 Task: Select Convenience. Add to cart, from DashMart for 2233 Arbour Crest Dr, Carrolton, Texas 75007, Cell Number 8177146937, following items : Thousand Hills 80/20 Grass Fed Ground Beef (16 oz)_x000D_
 - 1, Bens Original Ready Rice Long Grain White Original (8.8 oz)_x000D_
 - 1
Action: Mouse moved to (356, 97)
Screenshot: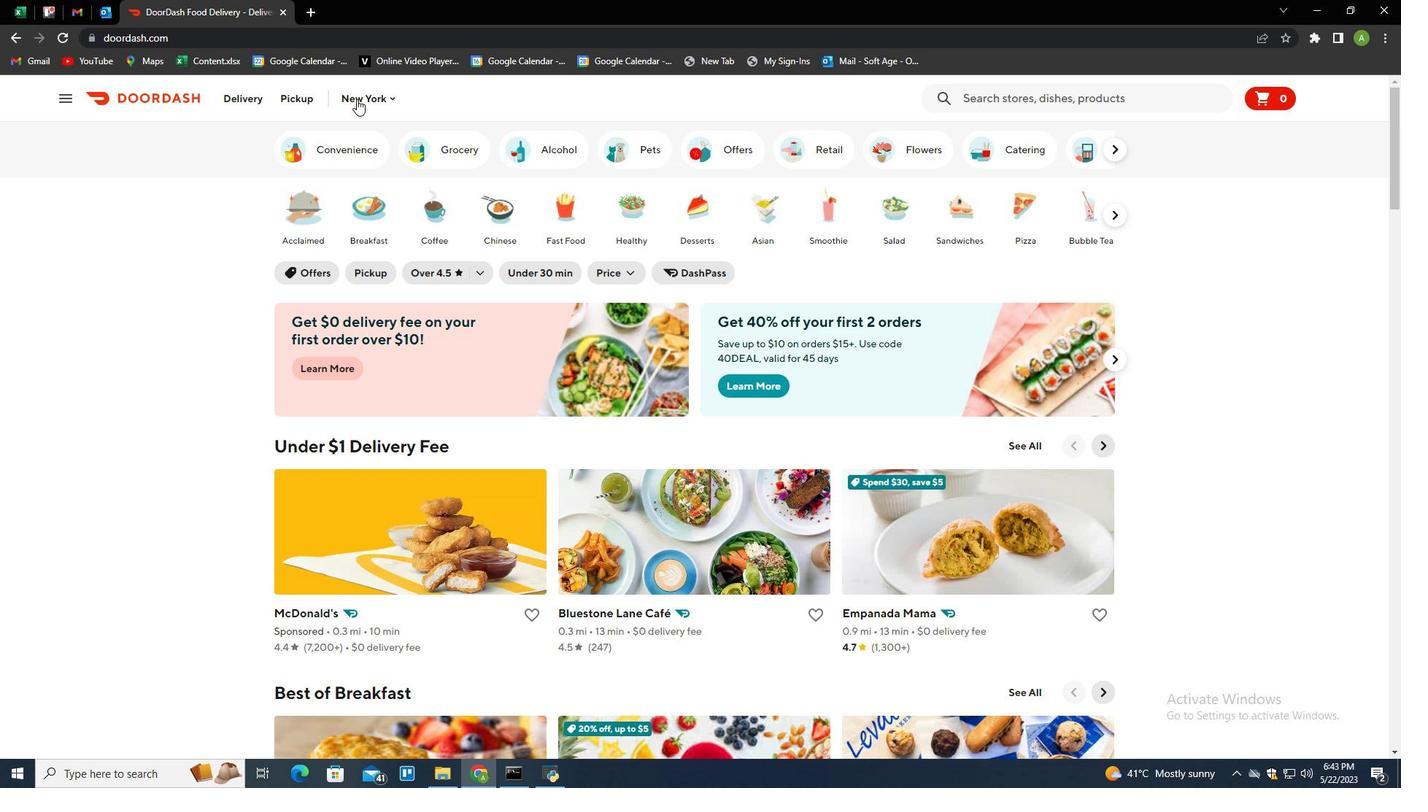 
Action: Mouse pressed left at (356, 97)
Screenshot: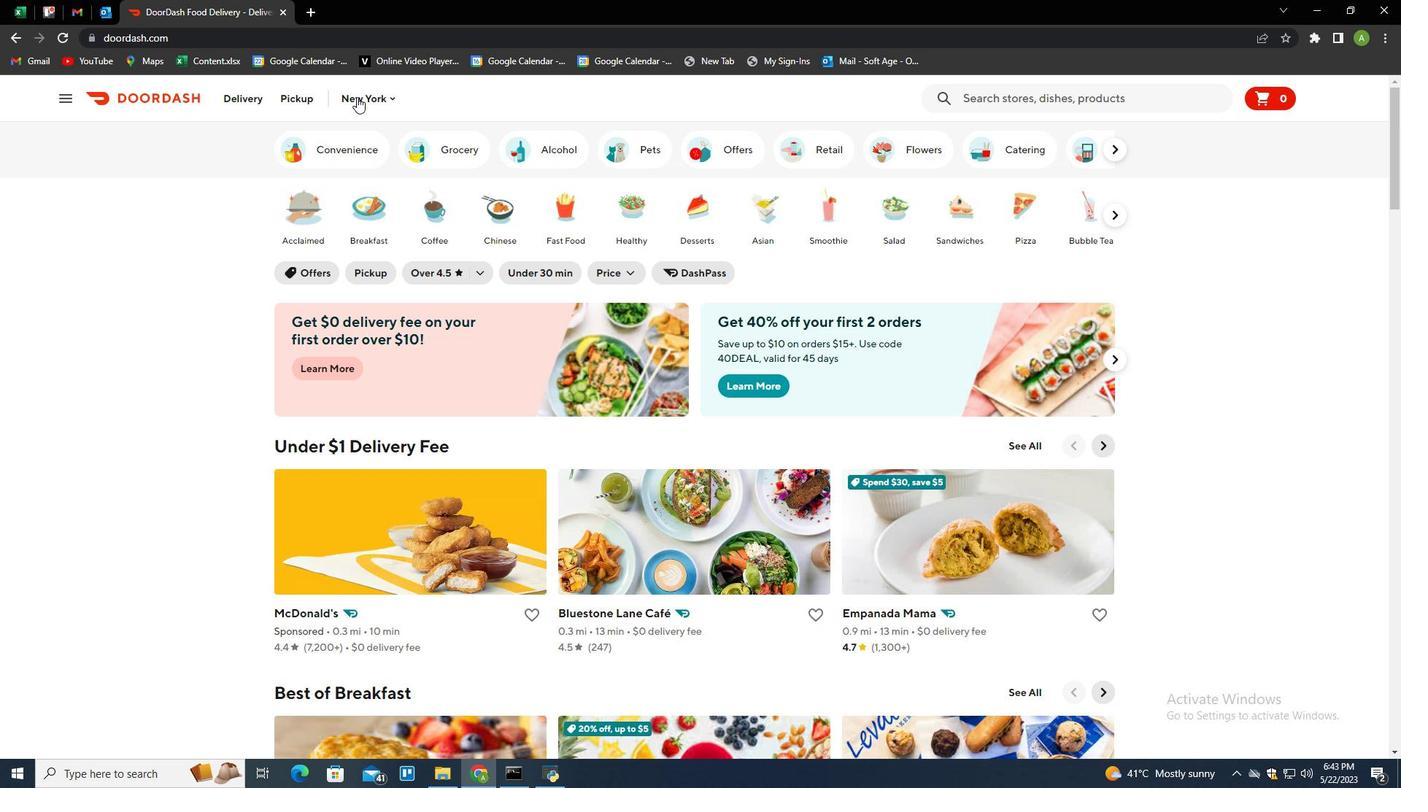 
Action: Mouse moved to (305, 143)
Screenshot: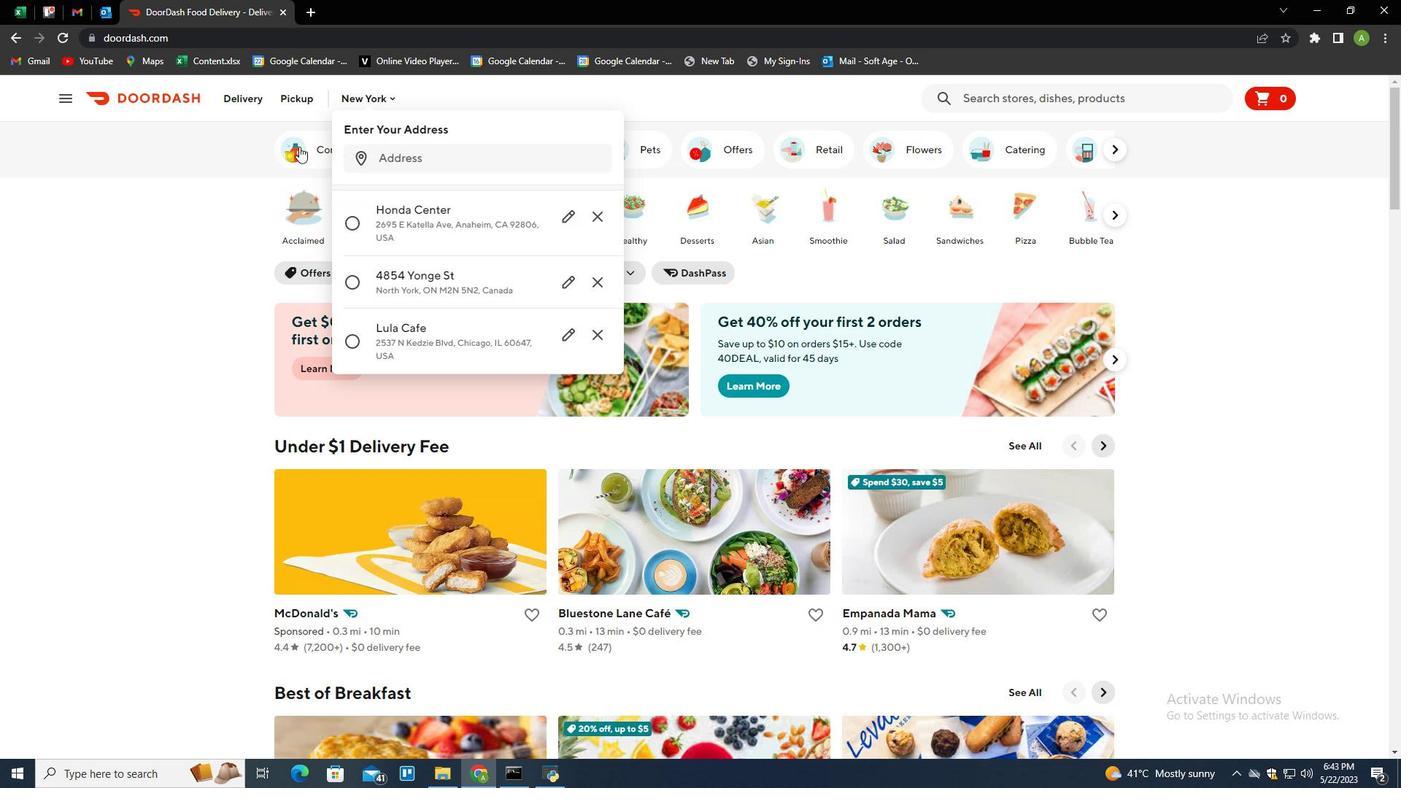 
Action: Mouse pressed left at (305, 143)
Screenshot: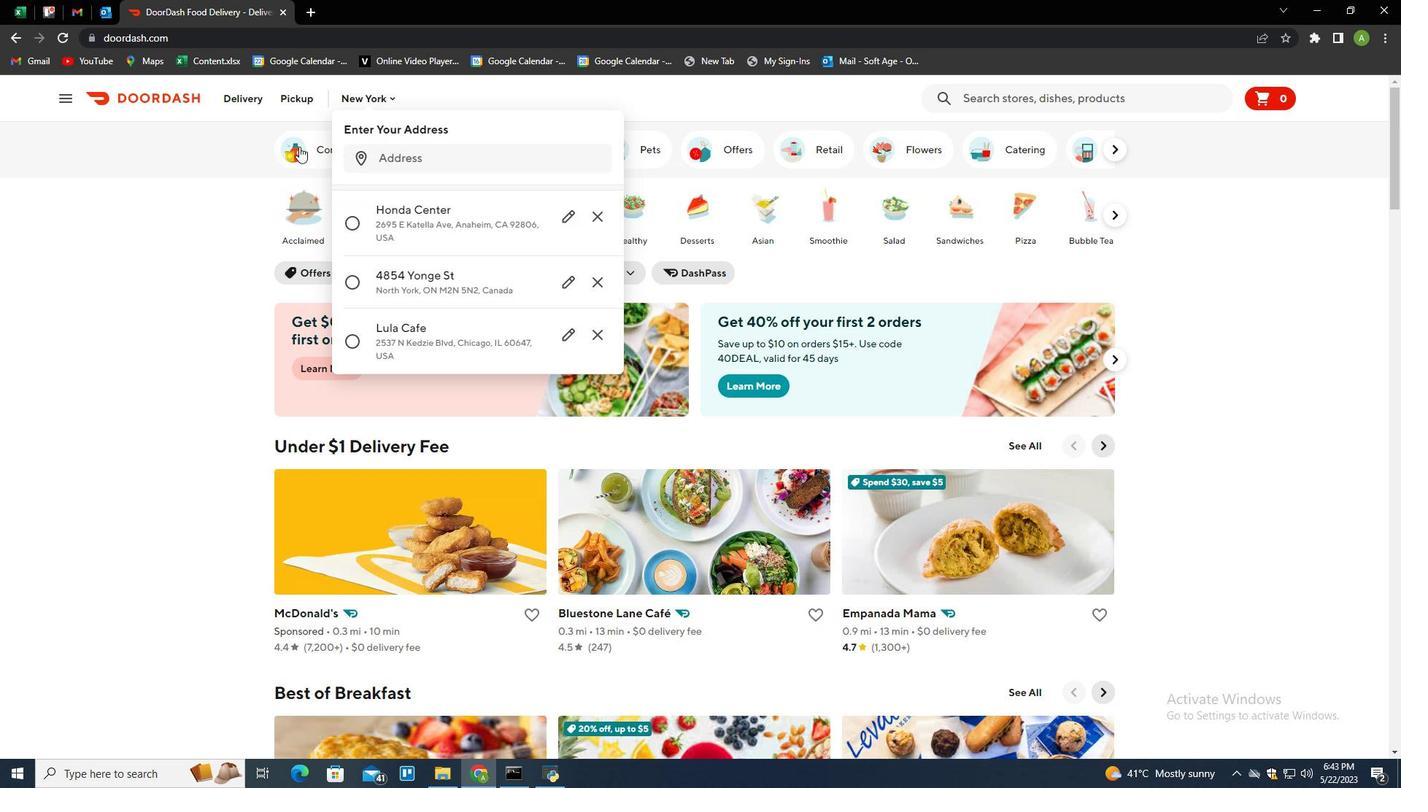 
Action: Mouse moved to (303, 151)
Screenshot: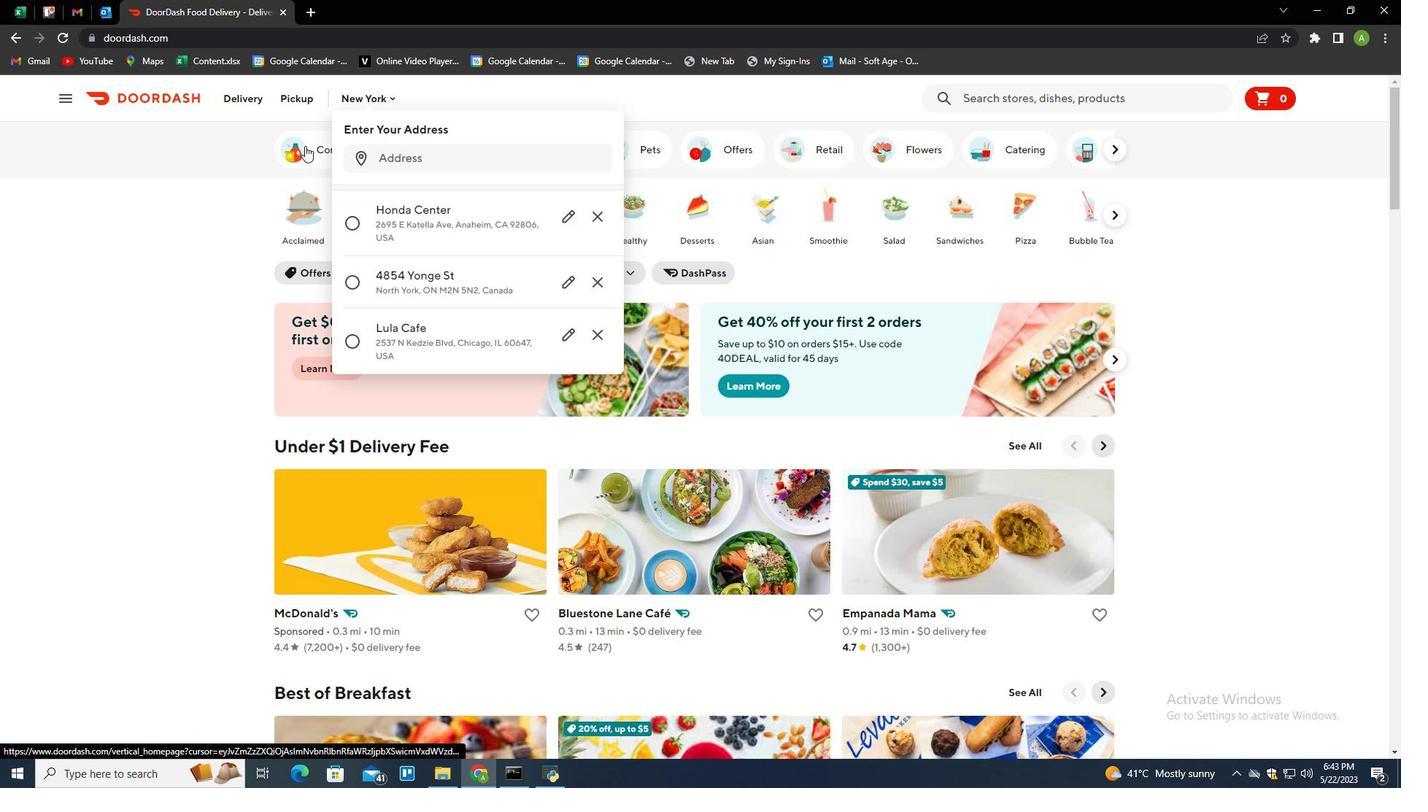 
Action: Mouse pressed left at (303, 151)
Screenshot: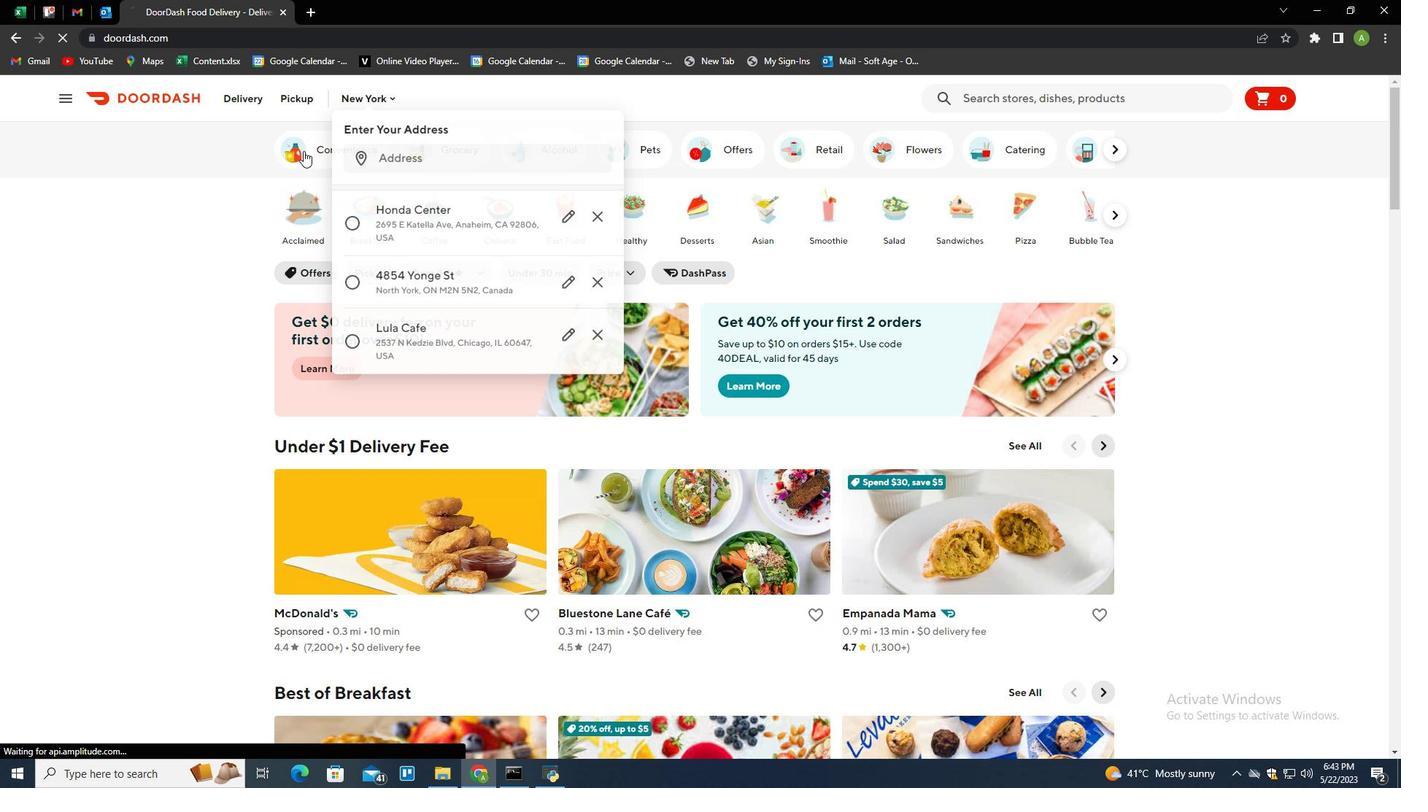 
Action: Mouse moved to (380, 559)
Screenshot: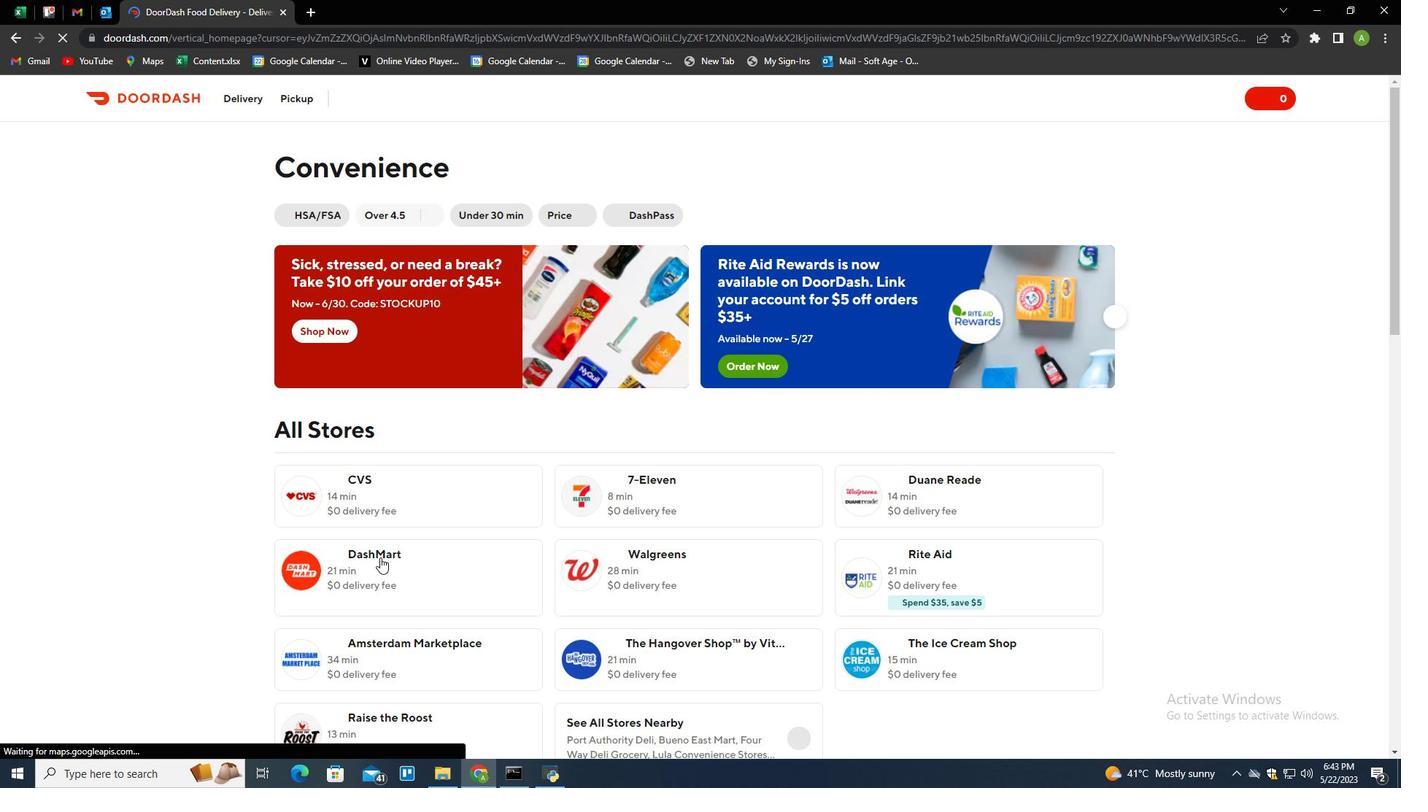 
Action: Mouse scrolled (380, 559) with delta (0, 0)
Screenshot: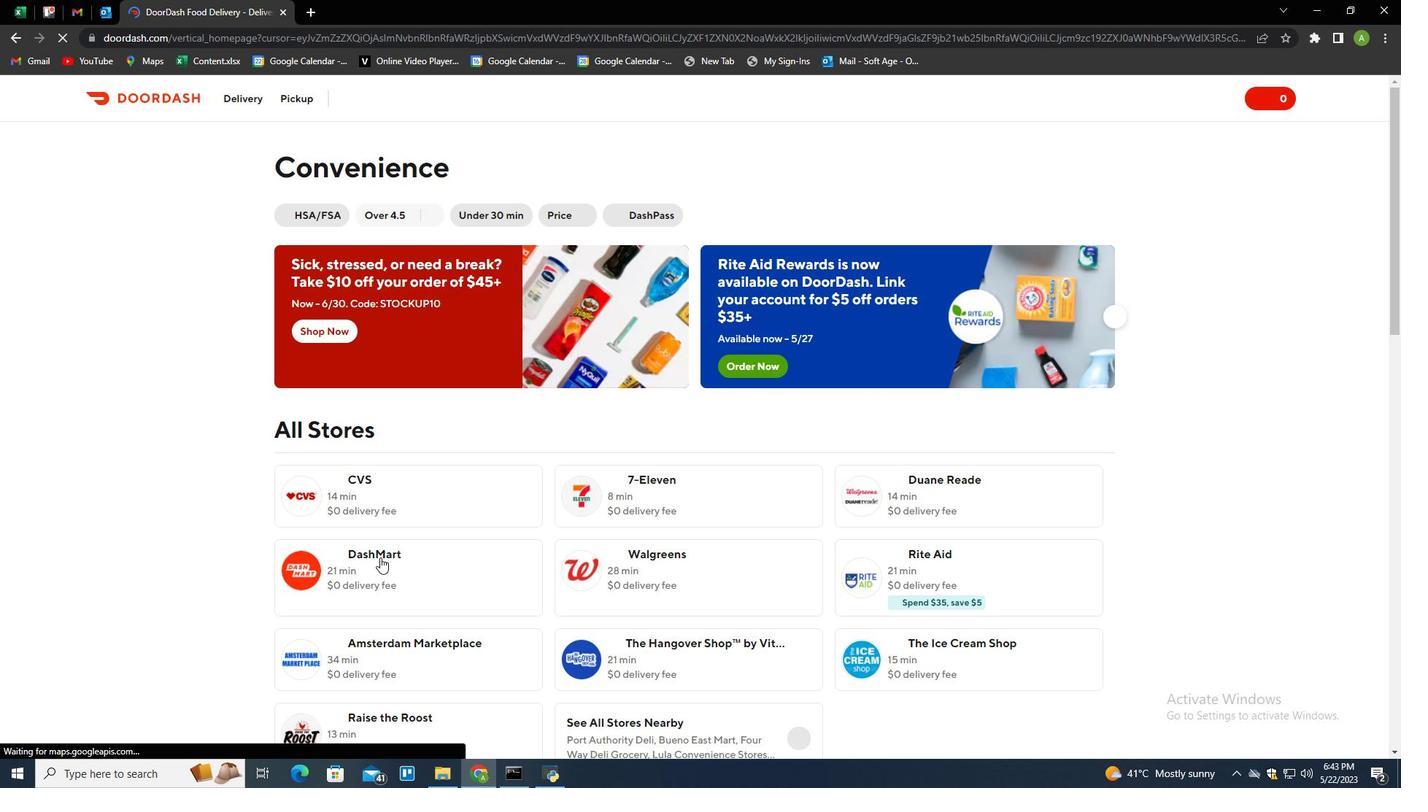 
Action: Mouse scrolled (380, 559) with delta (0, 0)
Screenshot: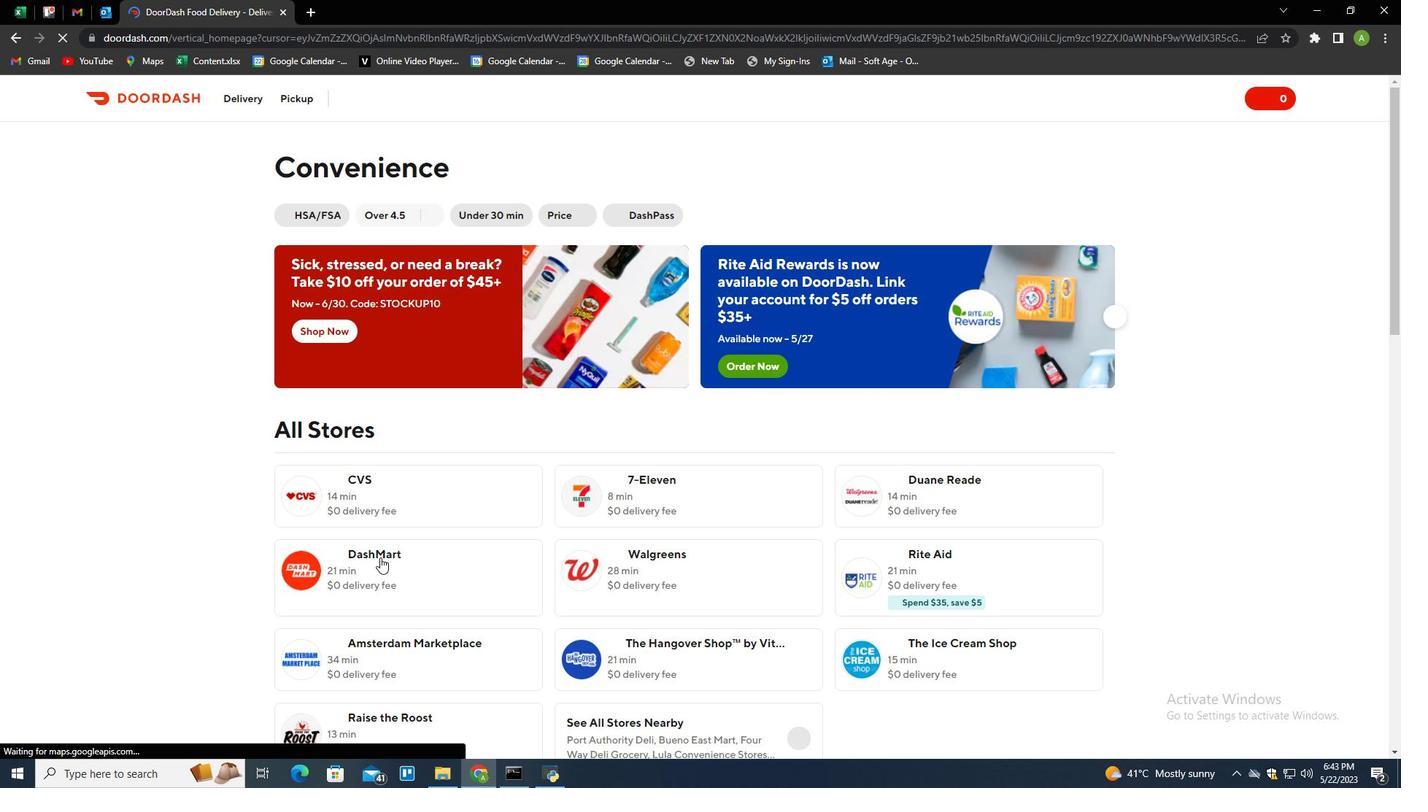 
Action: Mouse scrolled (380, 559) with delta (0, 0)
Screenshot: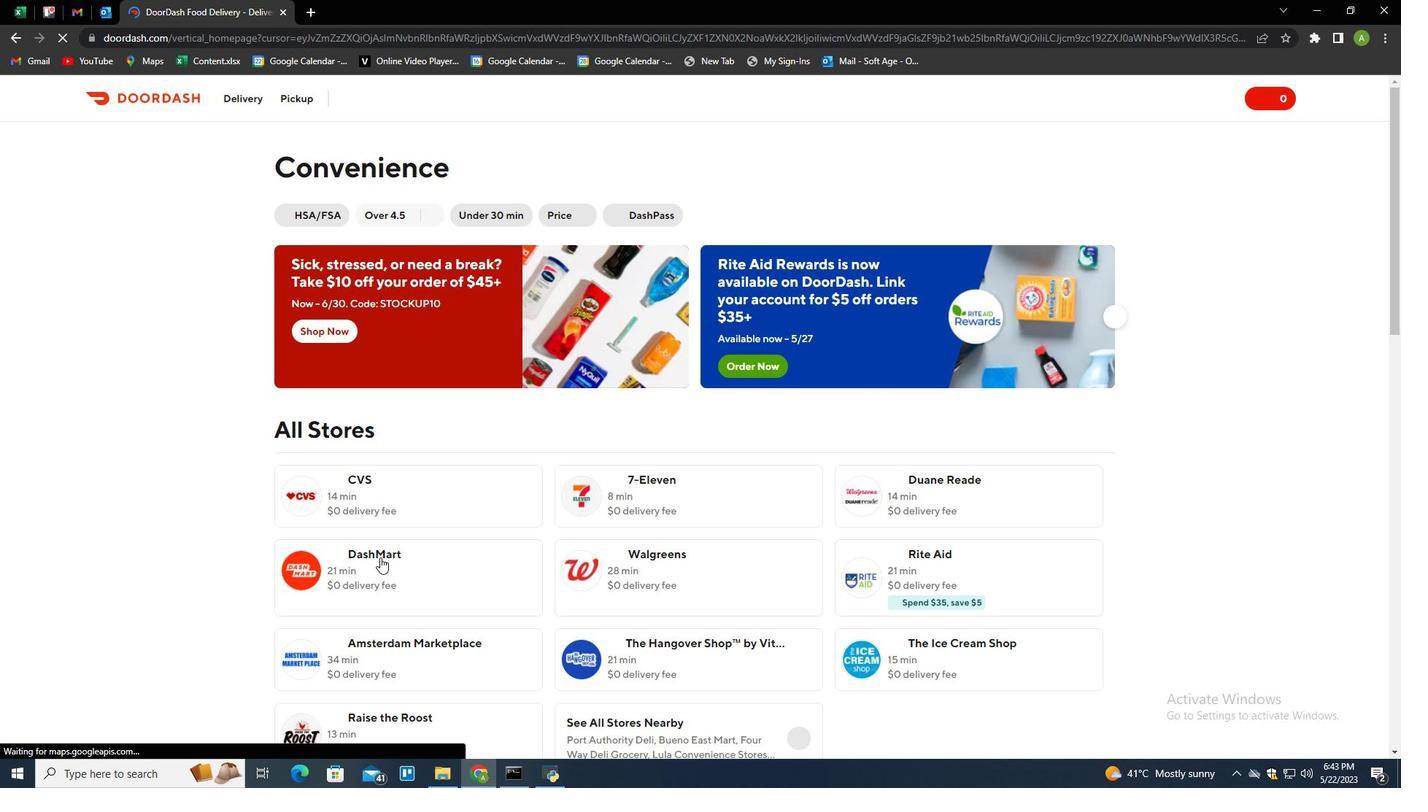 
Action: Mouse scrolled (380, 559) with delta (0, 0)
Screenshot: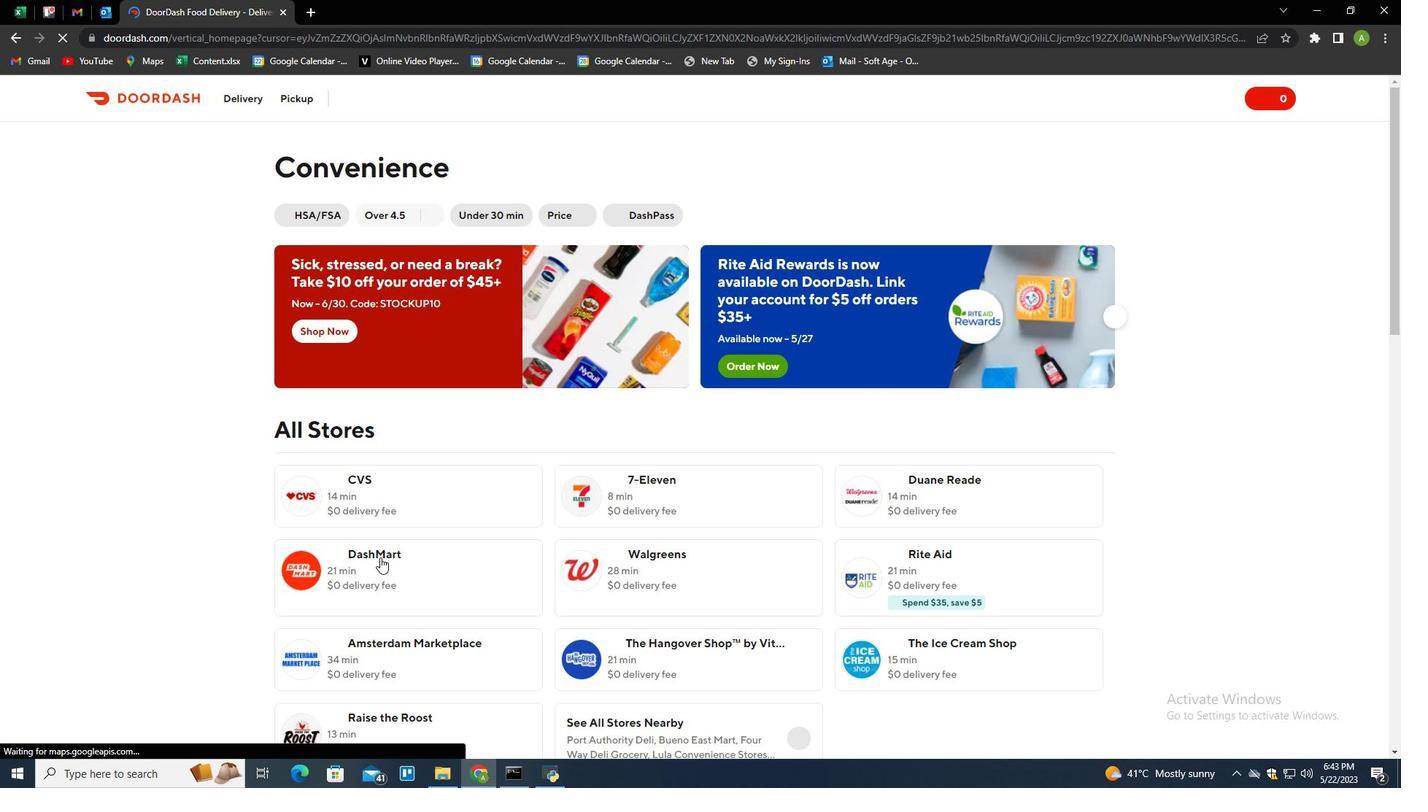 
Action: Mouse moved to (423, 492)
Screenshot: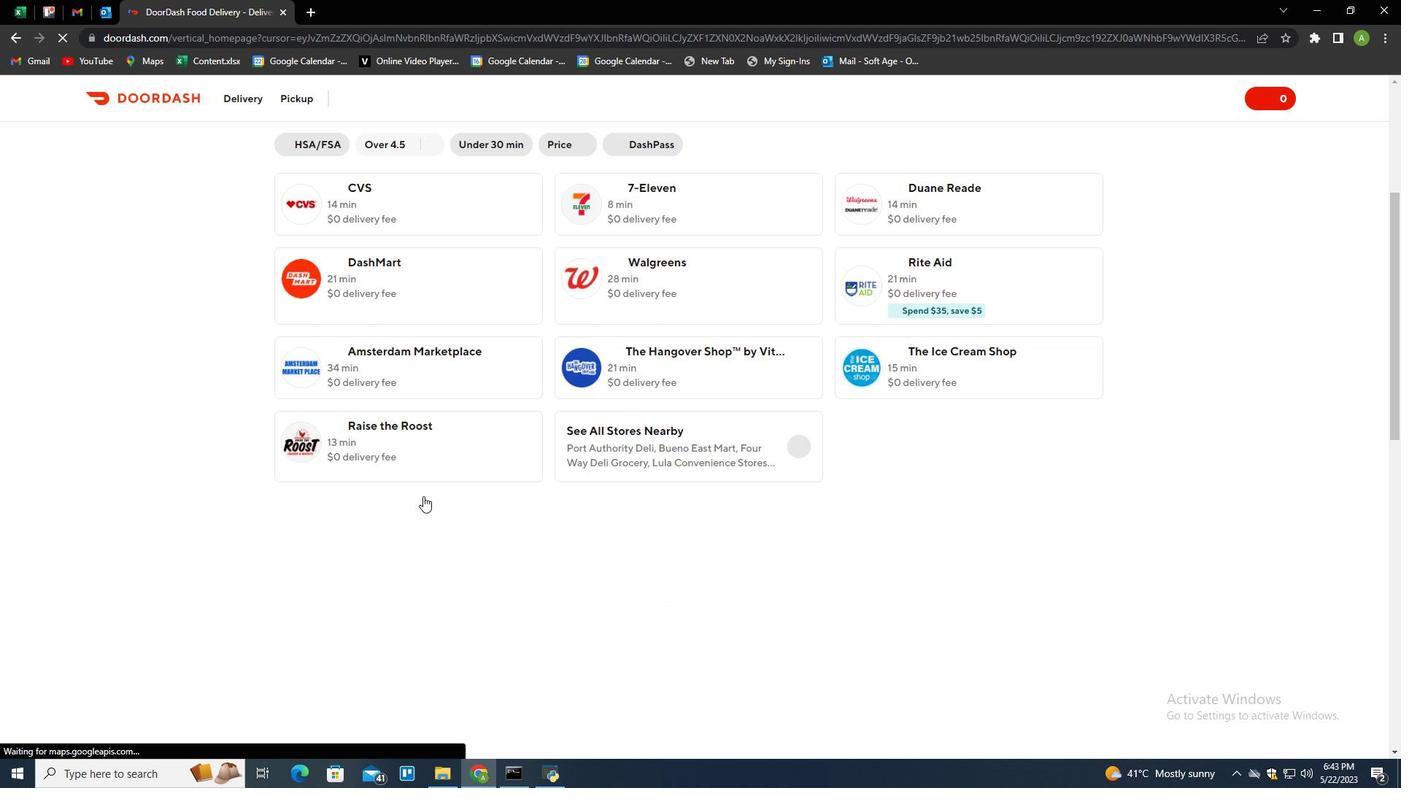 
Action: Mouse scrolled (423, 492) with delta (0, 0)
Screenshot: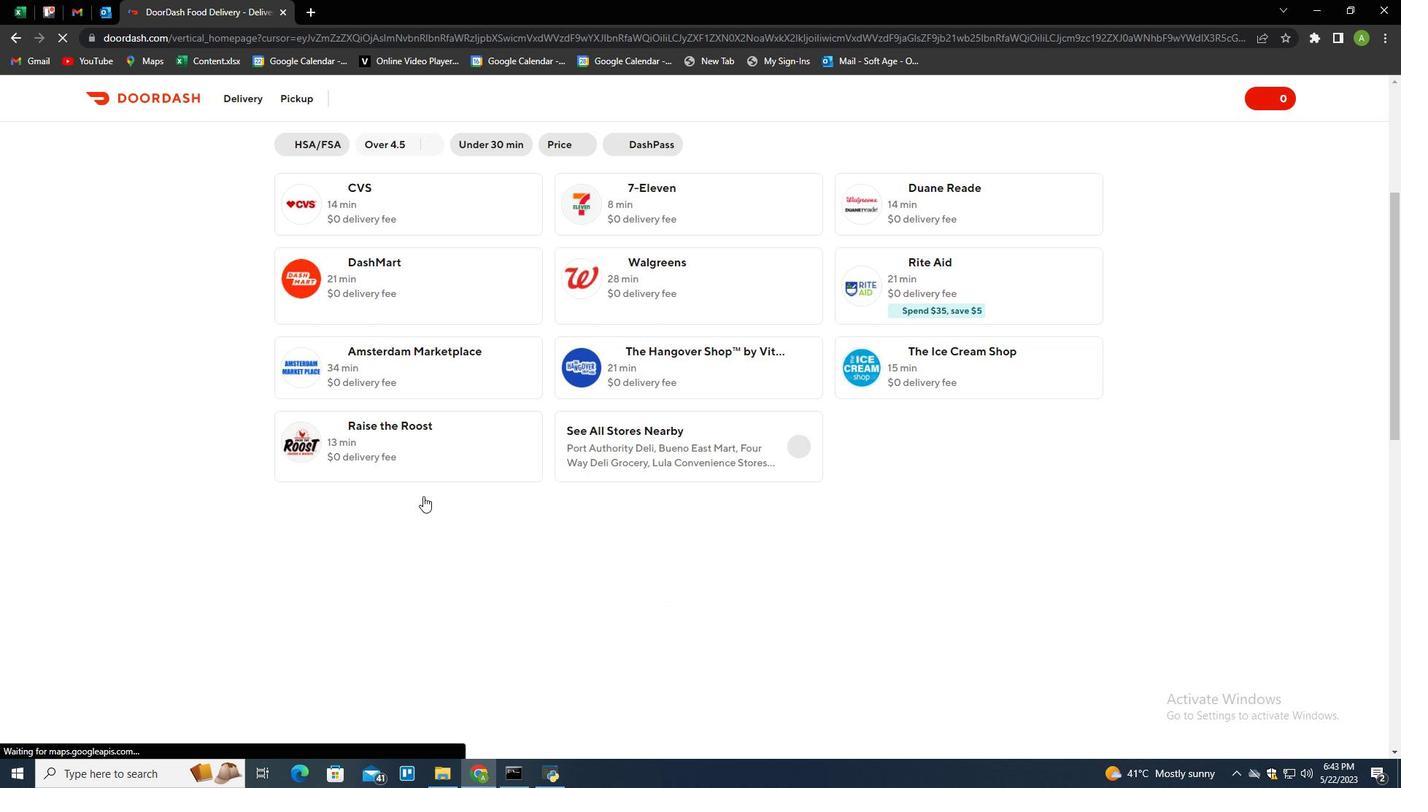 
Action: Mouse scrolled (423, 492) with delta (0, 0)
Screenshot: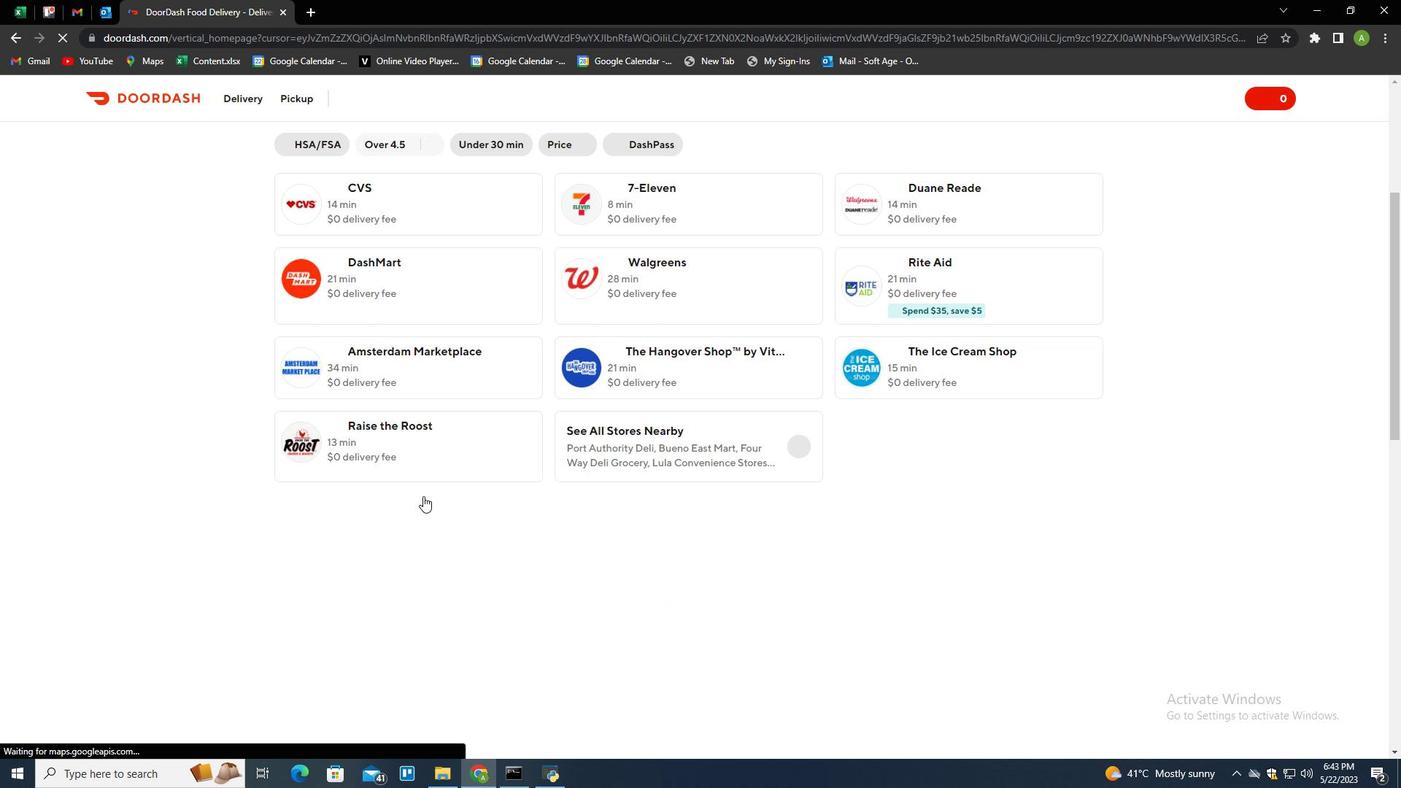 
Action: Mouse moved to (423, 475)
Screenshot: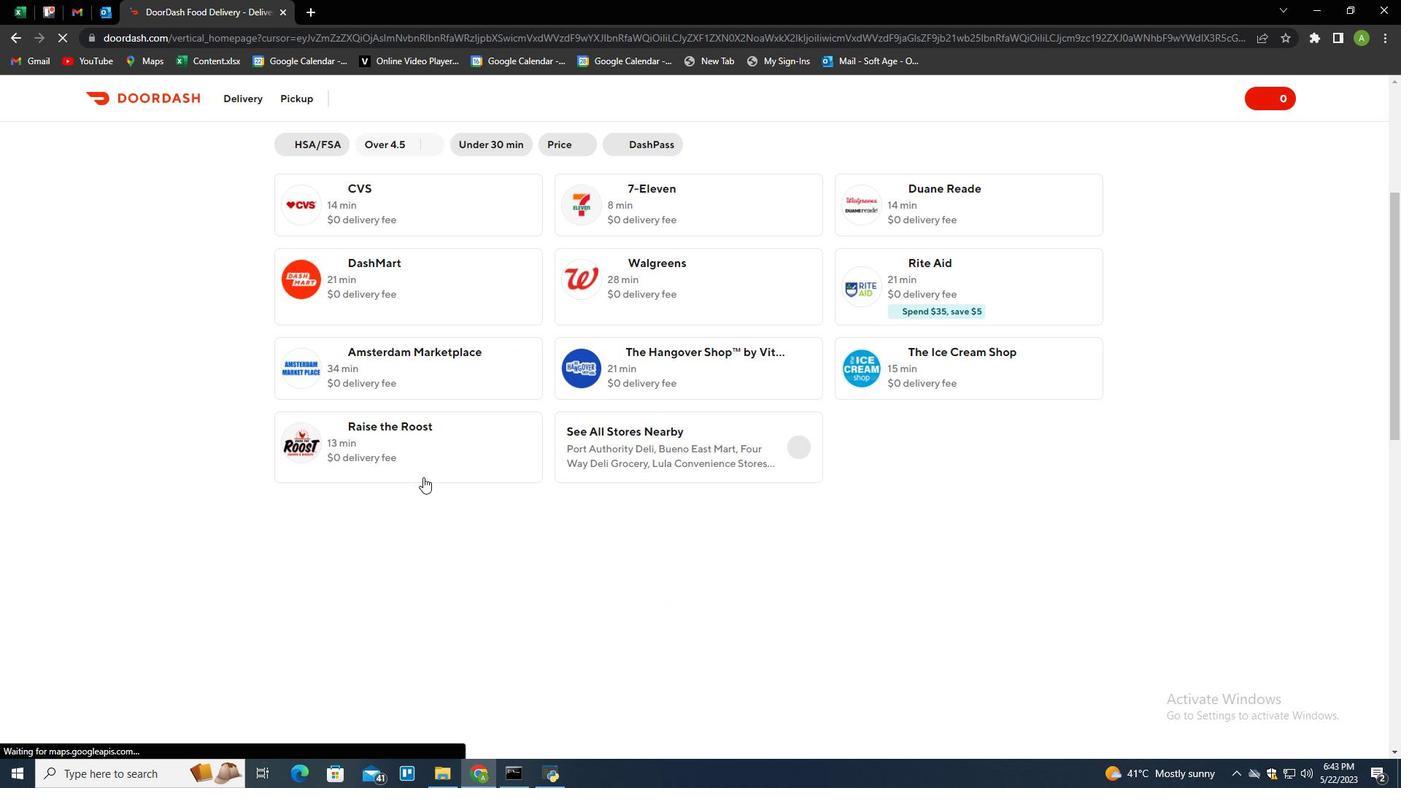 
Action: Mouse scrolled (423, 476) with delta (0, 0)
Screenshot: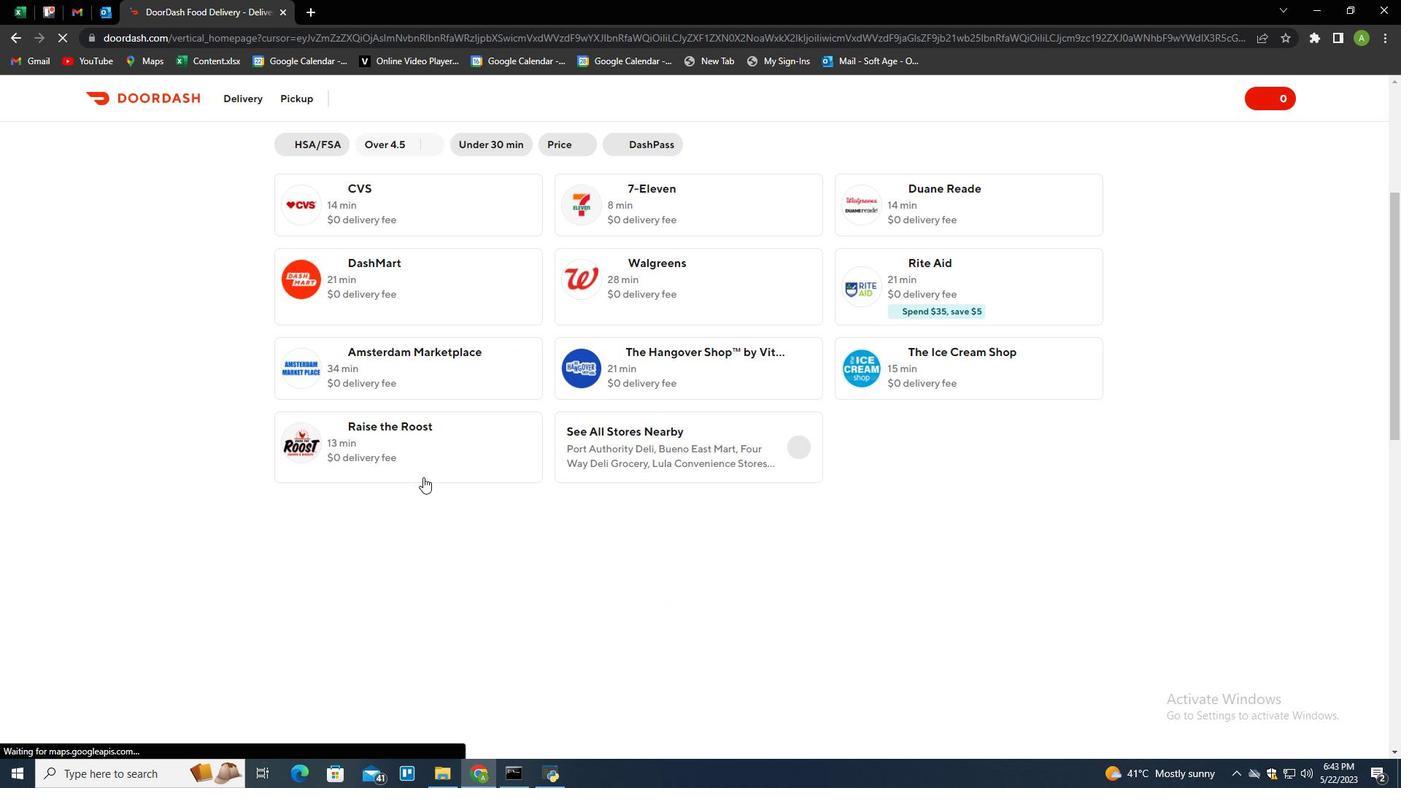 
Action: Mouse moved to (405, 481)
Screenshot: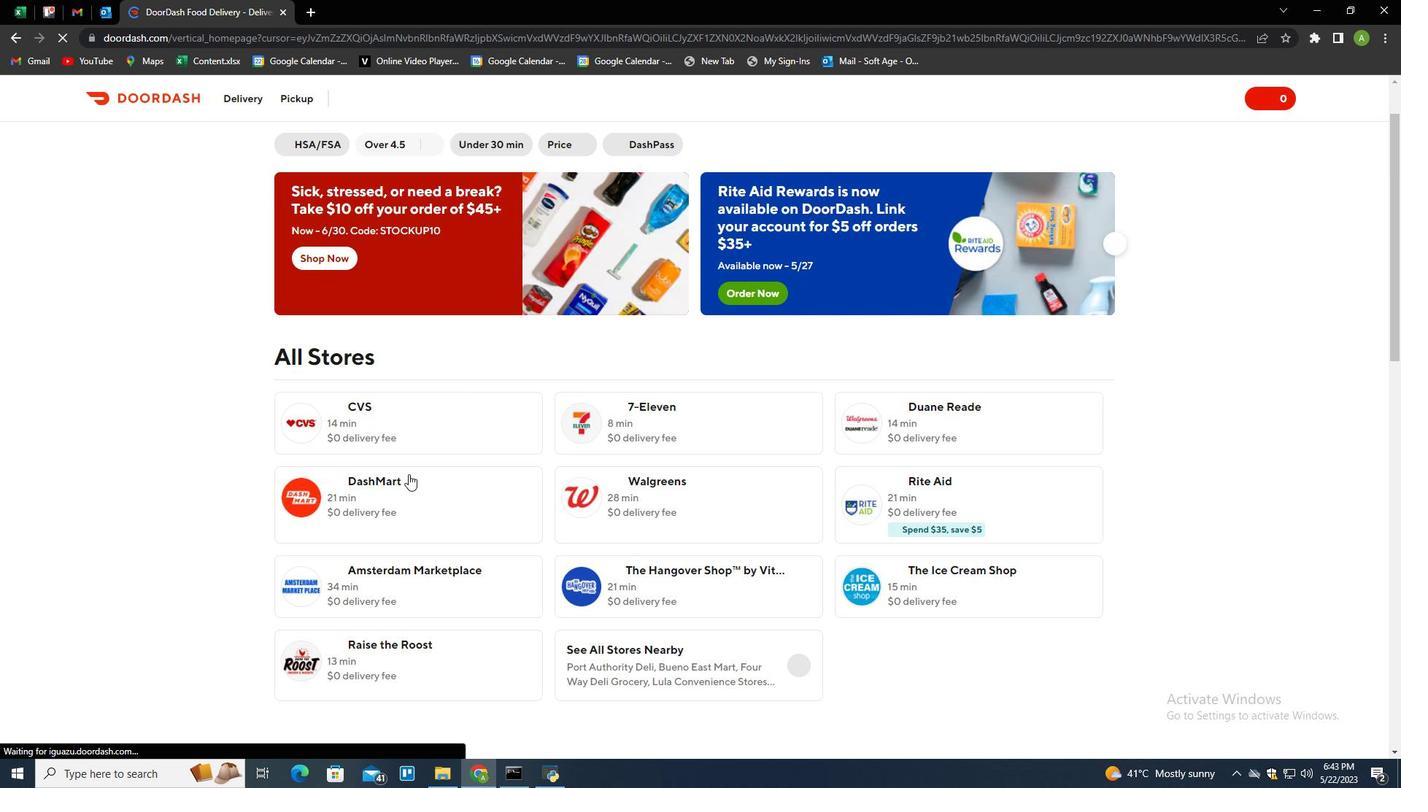 
Action: Mouse pressed left at (405, 481)
Screenshot: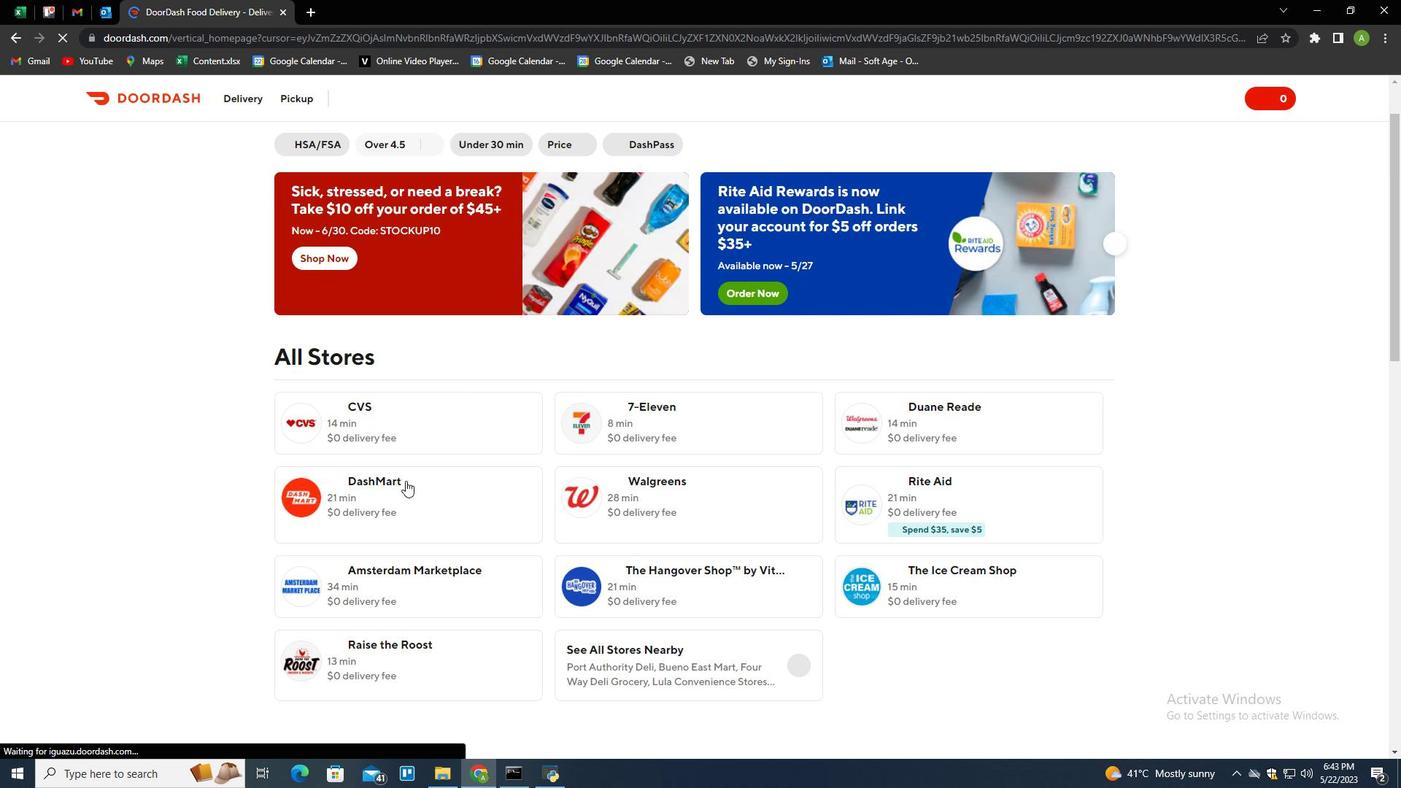 
Action: Mouse moved to (248, 97)
Screenshot: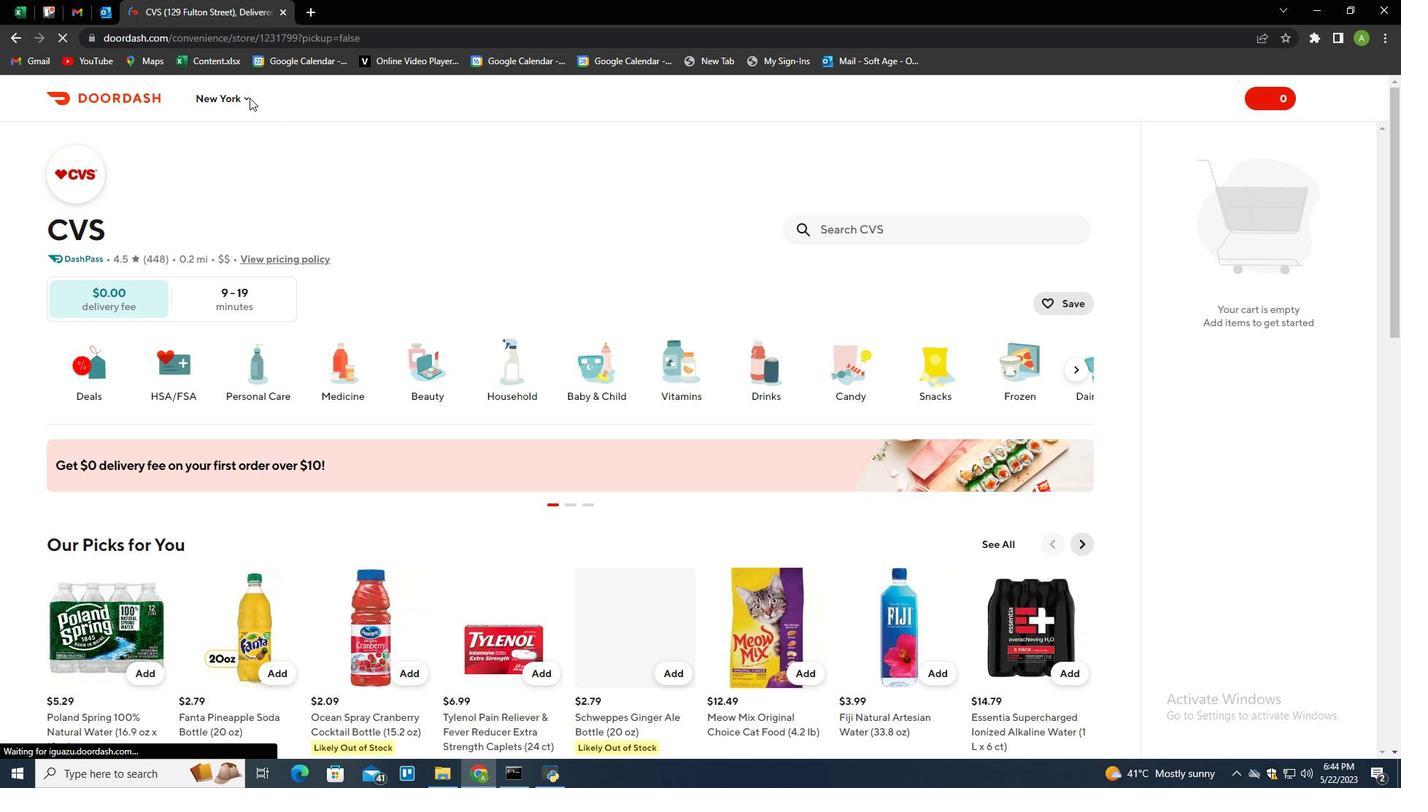 
Action: Mouse pressed left at (248, 97)
Screenshot: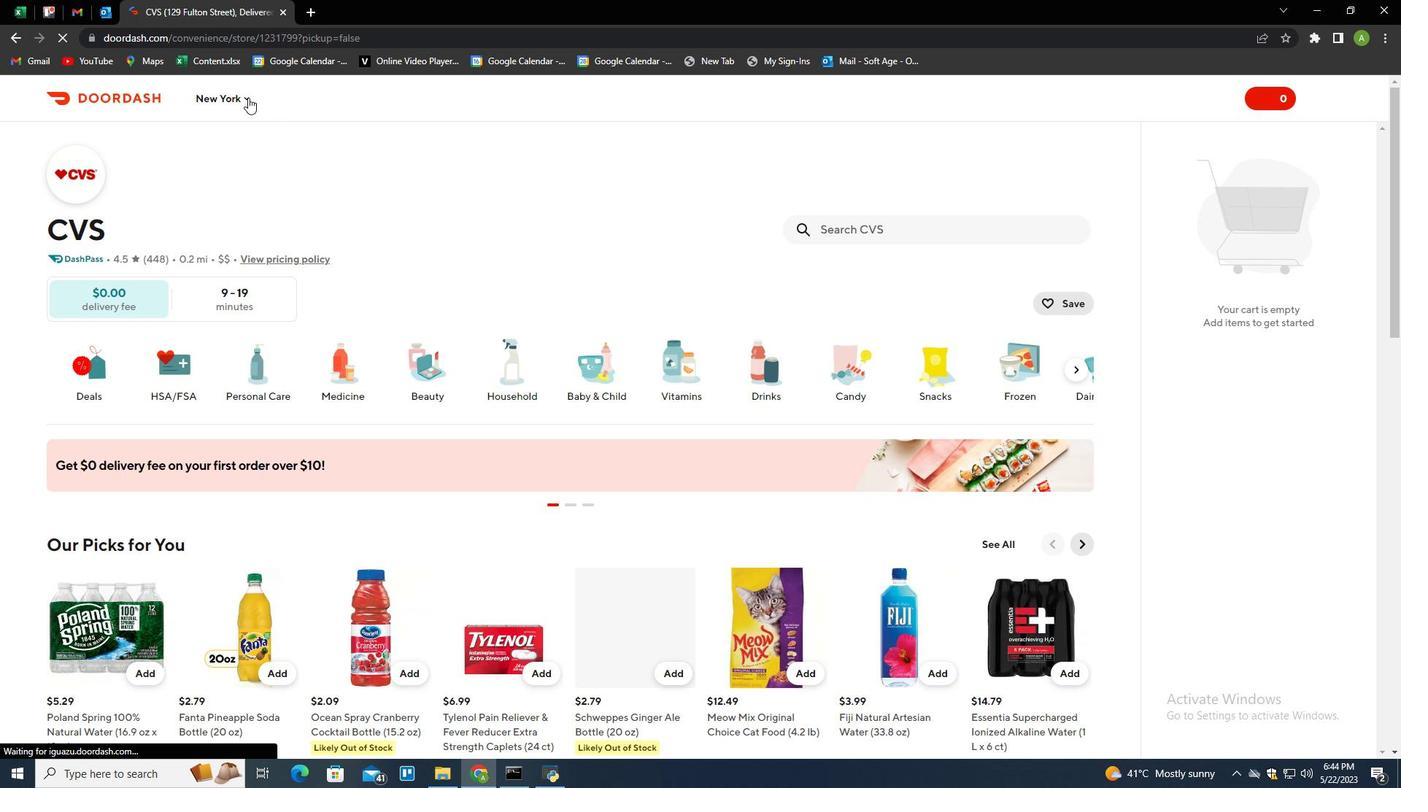 
Action: Mouse moved to (272, 159)
Screenshot: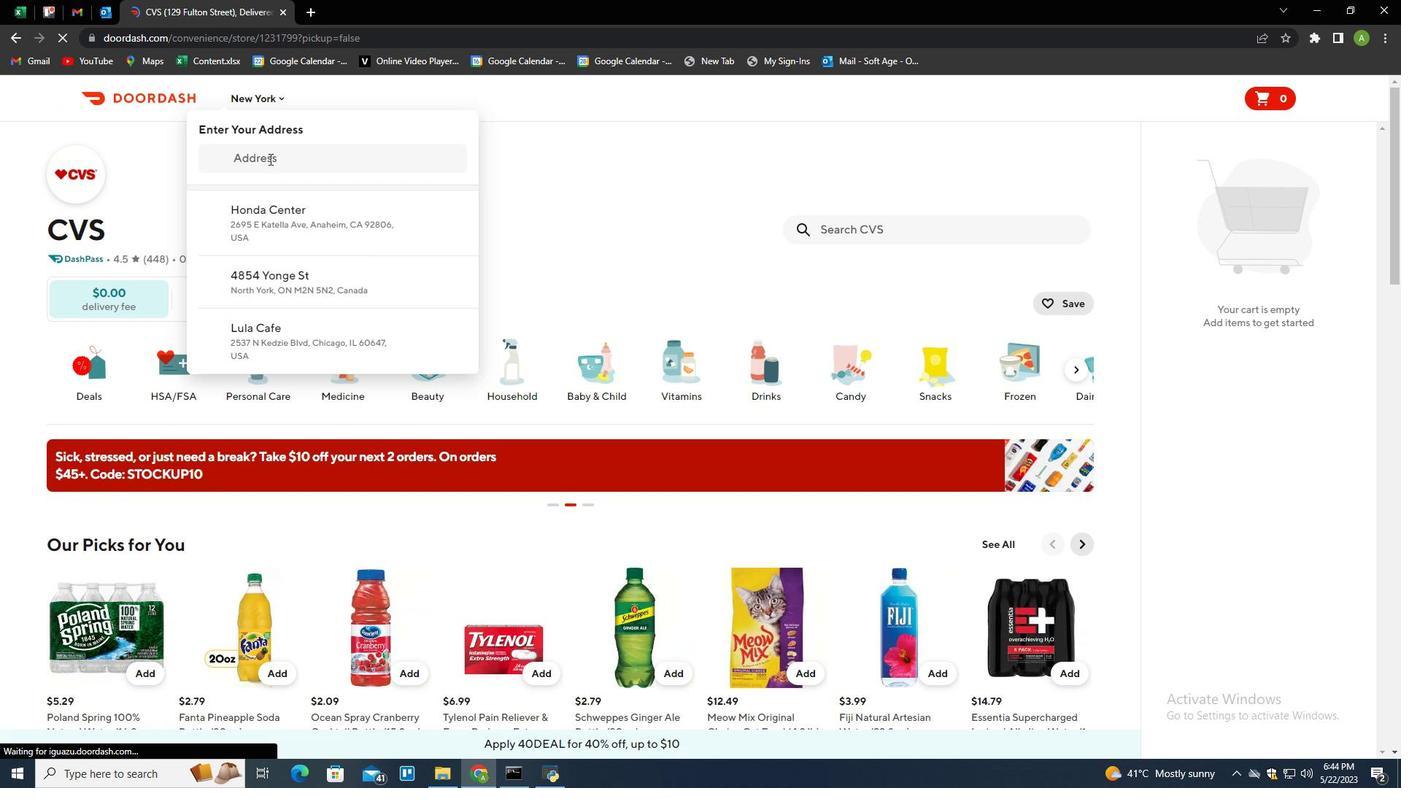 
Action: Mouse pressed left at (272, 159)
Screenshot: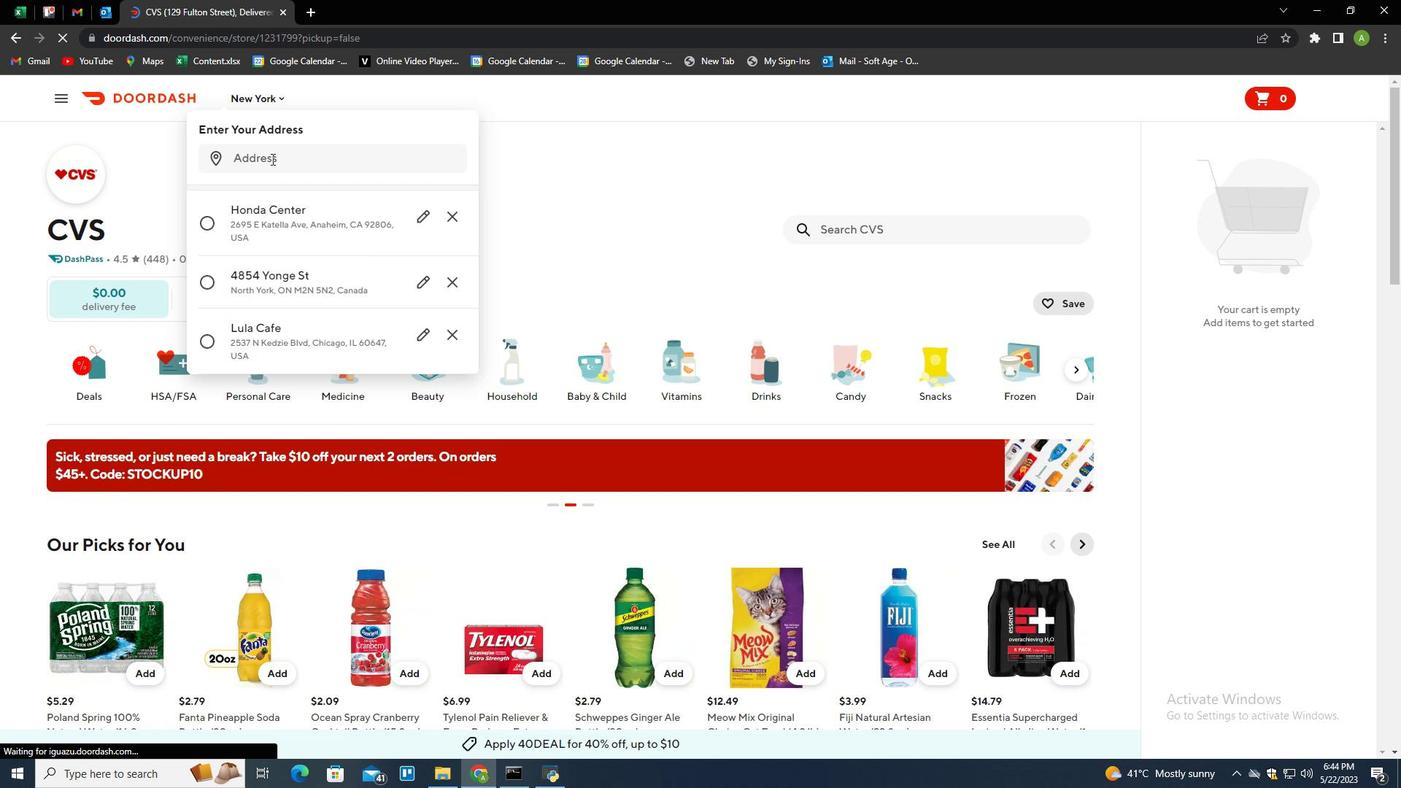 
Action: Mouse moved to (273, 159)
Screenshot: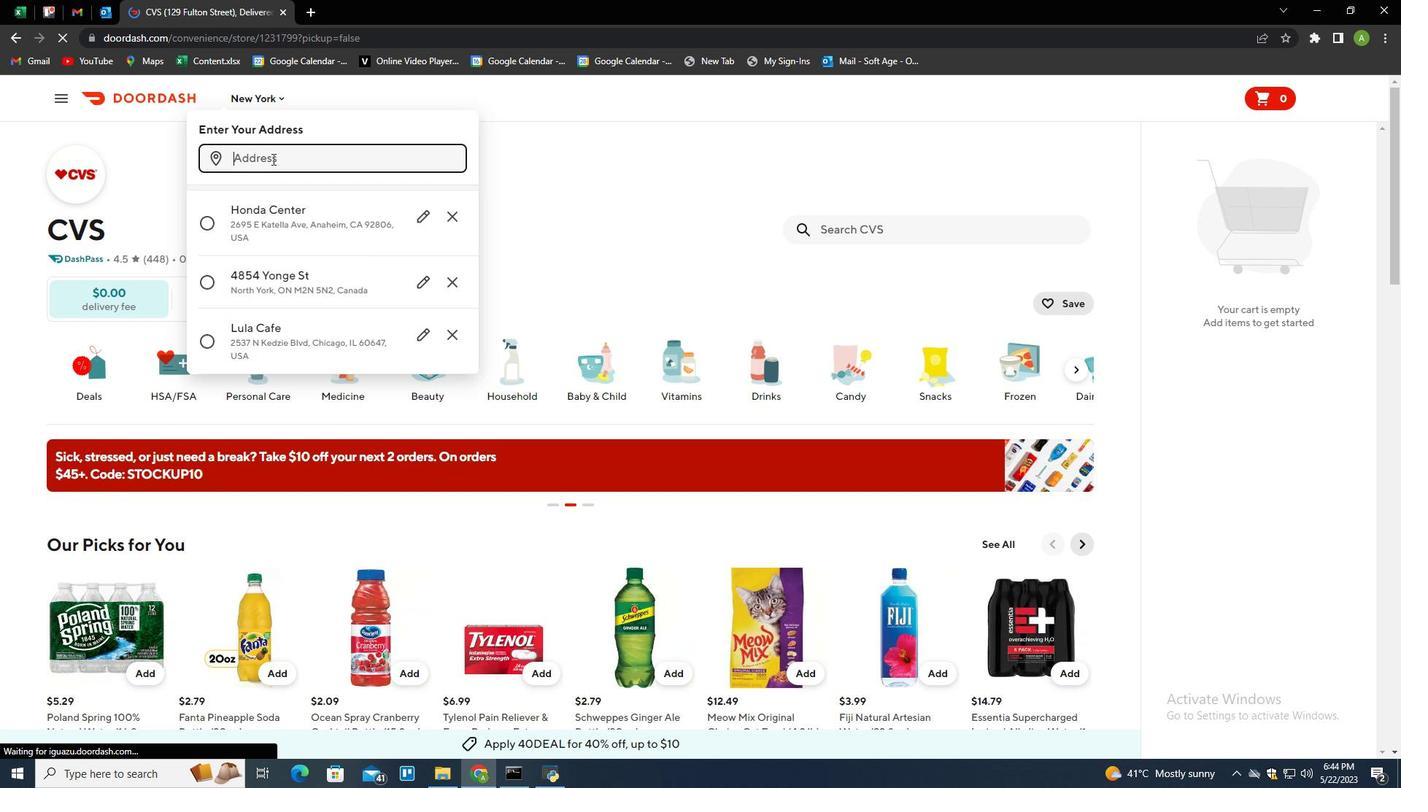 
Action: Key pressed 2233<Key.space>arbour<Key.space>cresy<Key.backspace>t<Key.space>dr,<Key.space>carrolton,<Key.space>texas<Key.space>75007<Key.enter>
Screenshot: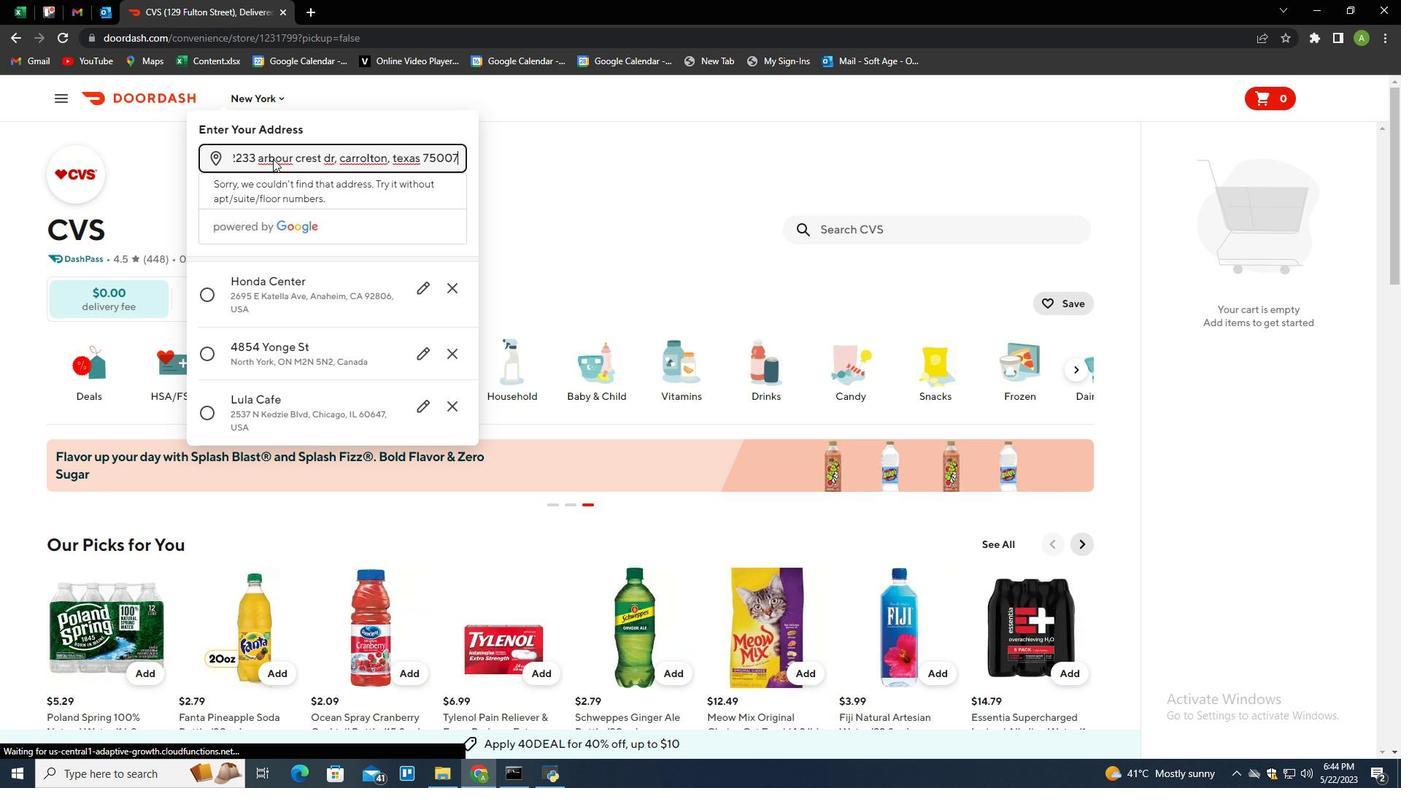 
Action: Mouse moved to (388, 599)
Screenshot: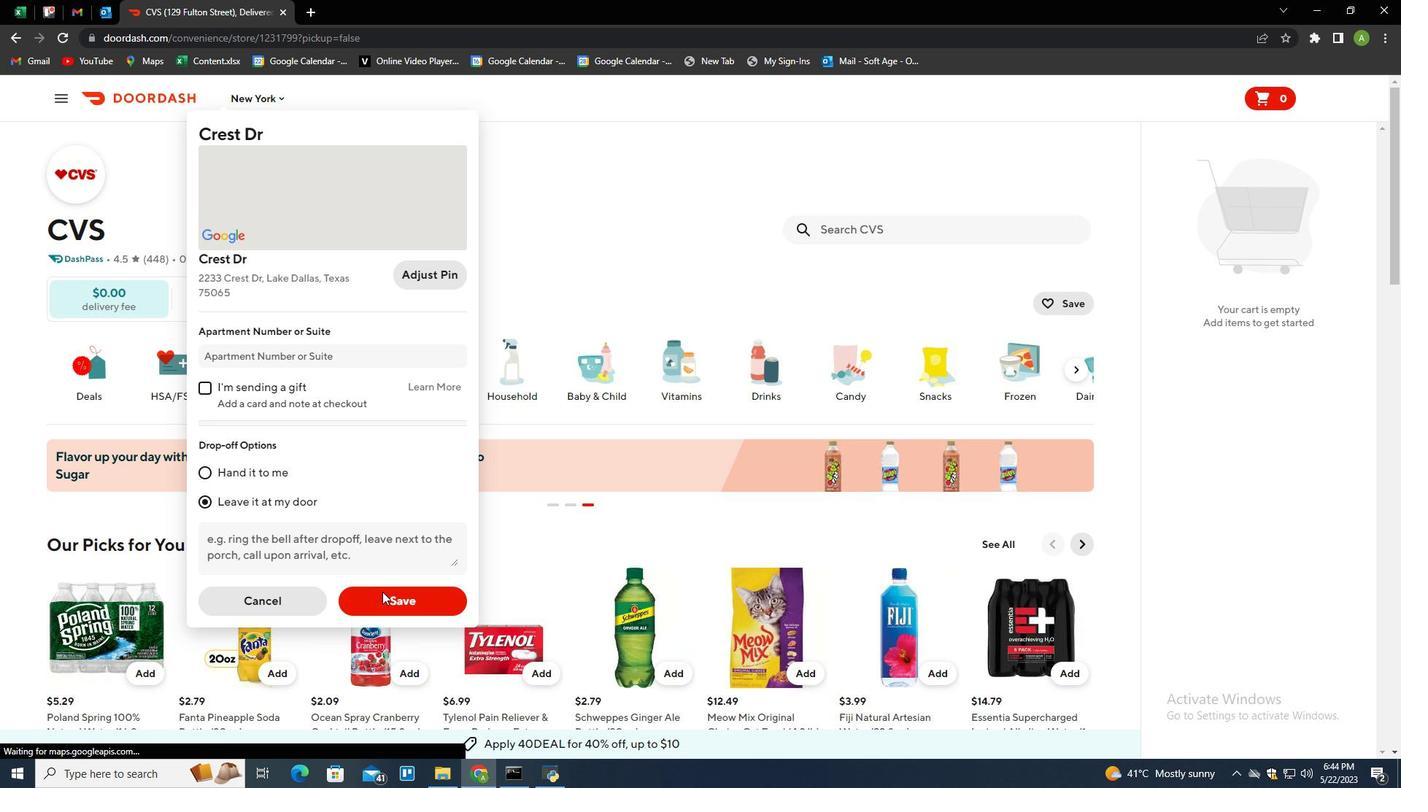 
Action: Mouse pressed left at (388, 599)
Screenshot: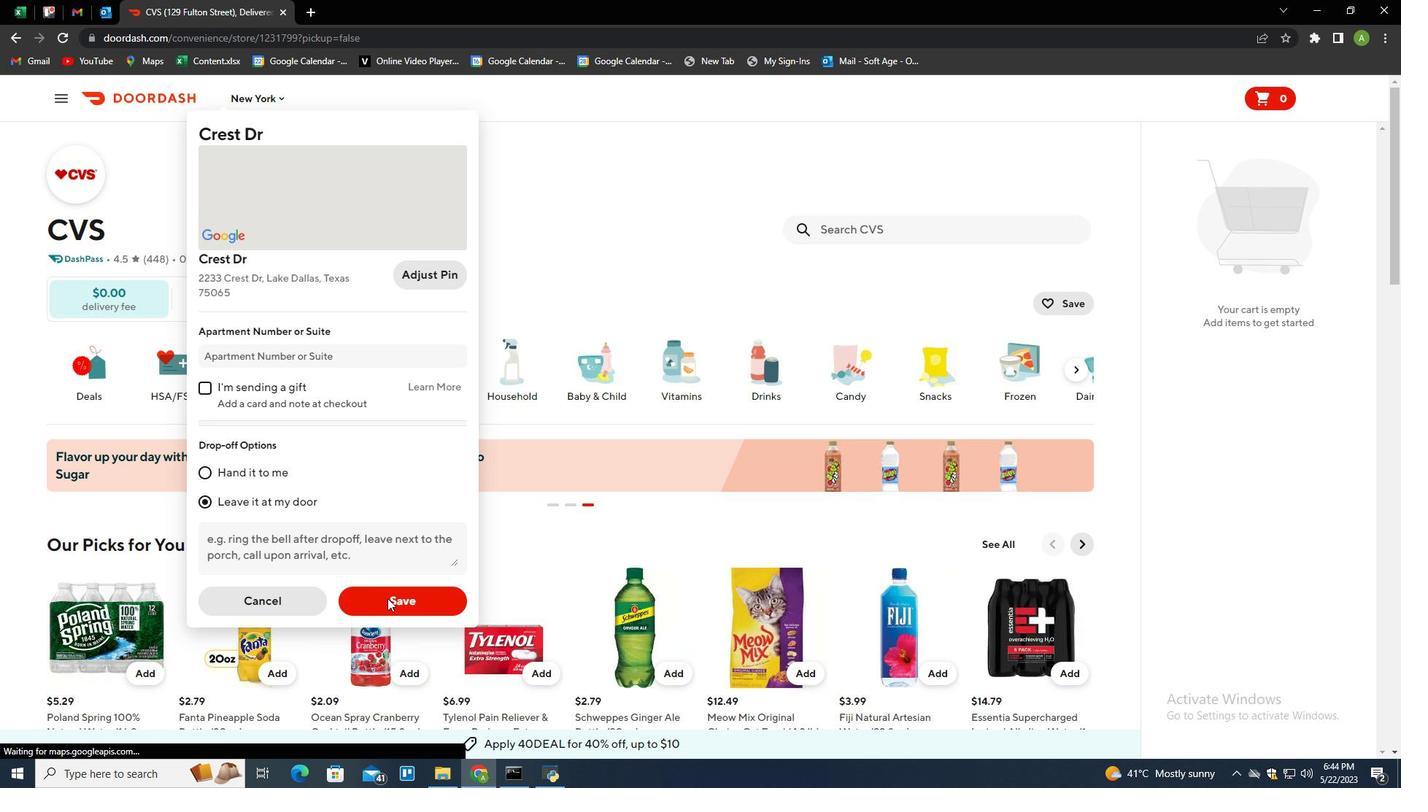 
Action: Mouse moved to (912, 227)
Screenshot: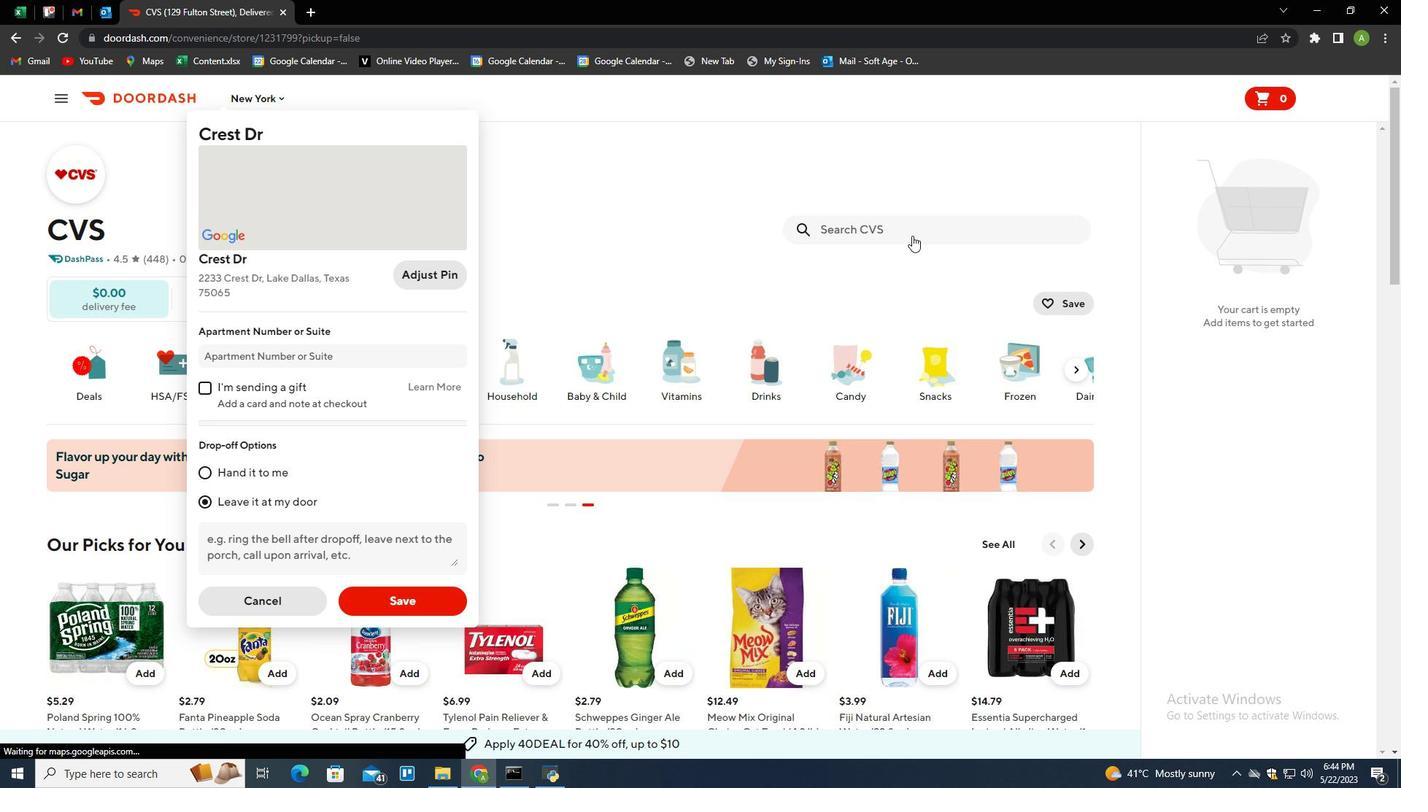 
Action: Mouse pressed left at (912, 227)
Screenshot: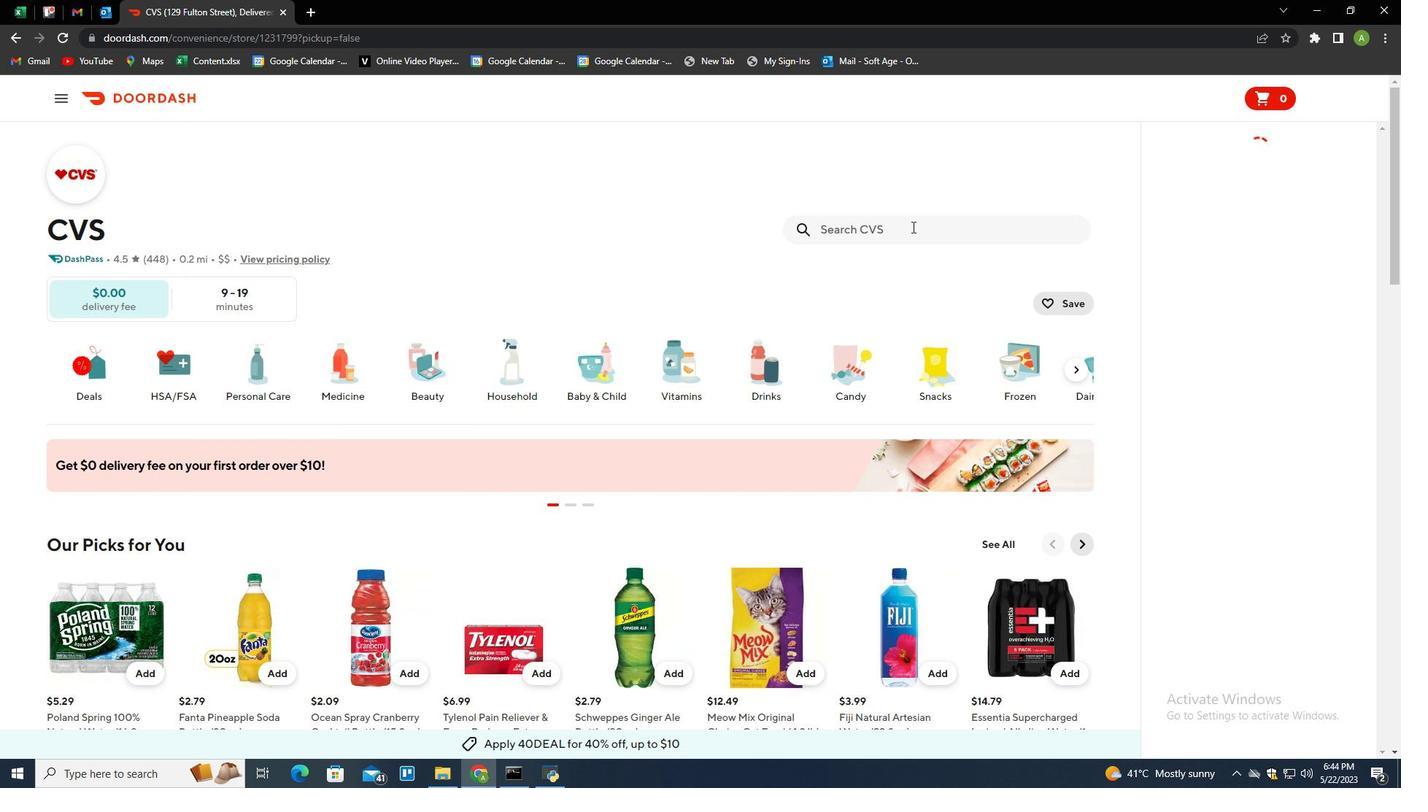 
Action: Key pressed thousand<Key.space>hills<Key.space>80<Key.shift>?20<Key.space>grass<Key.space>fed<Key.space>ground<Key.space>beef<Key.space><Key.shift><Key.shift><Key.shift><Key.shift><Key.shift><Key.shift><Key.shift><Key.shift>(16<Key.space>oz<Key.shift>)<Key.enter>
Screenshot: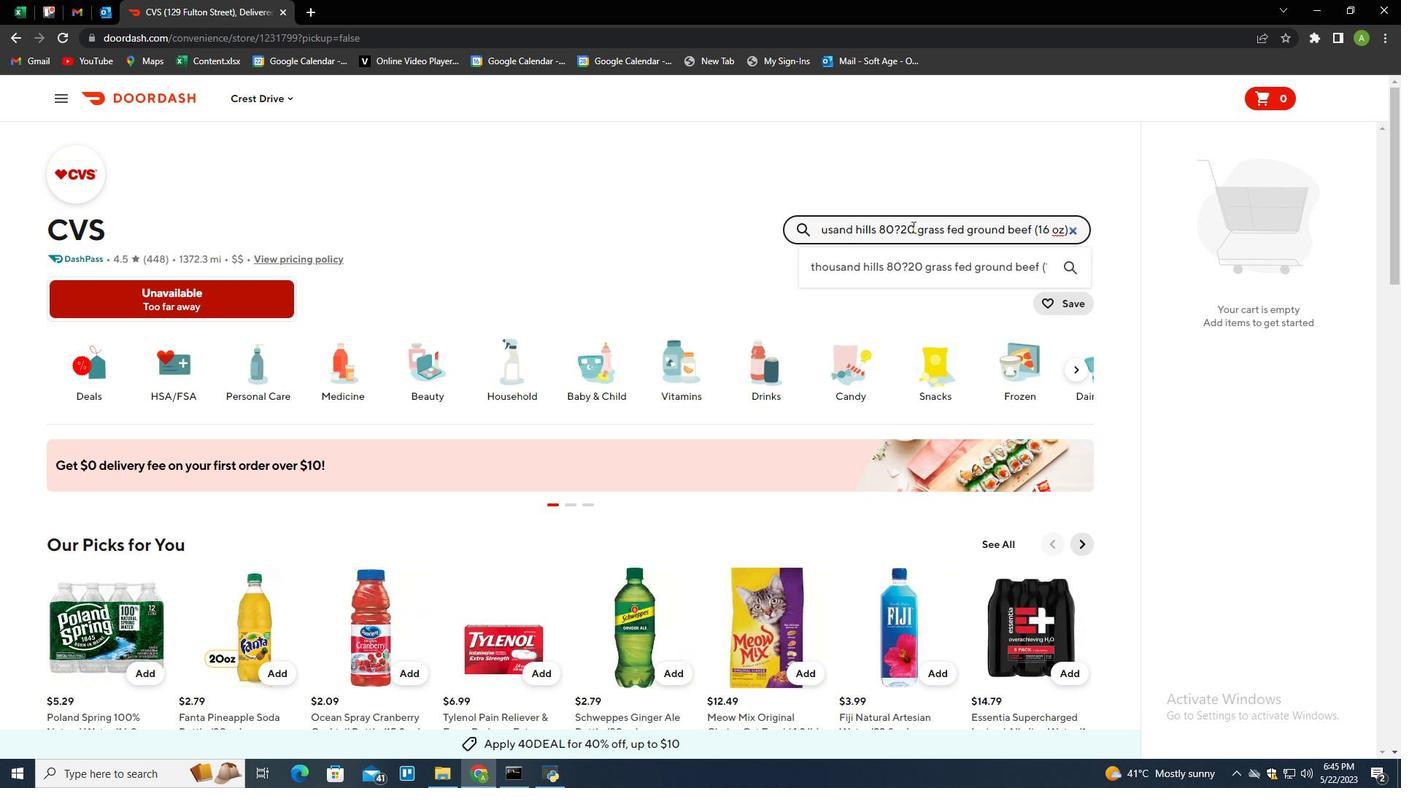 
Action: Mouse moved to (127, 381)
Screenshot: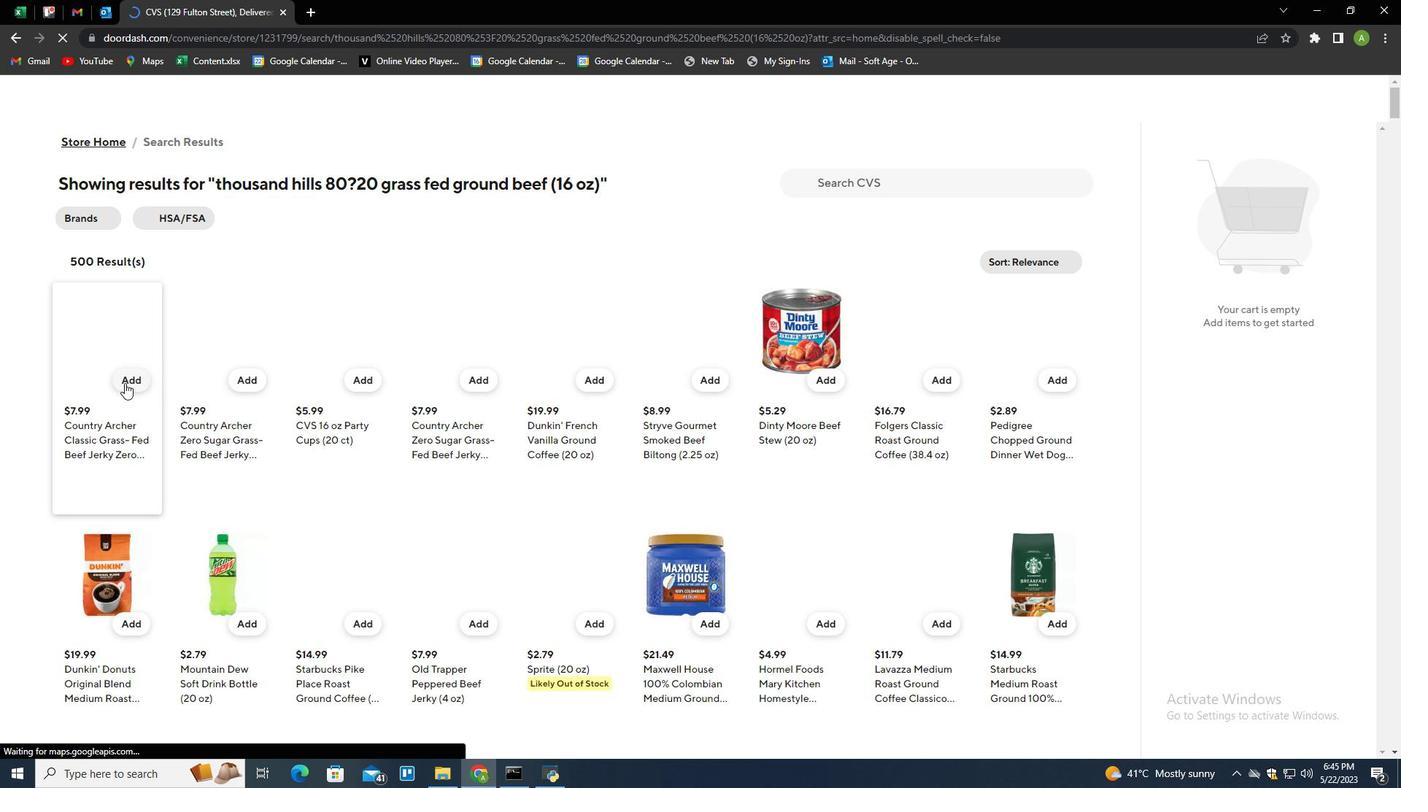 
Action: Mouse pressed left at (127, 381)
Screenshot: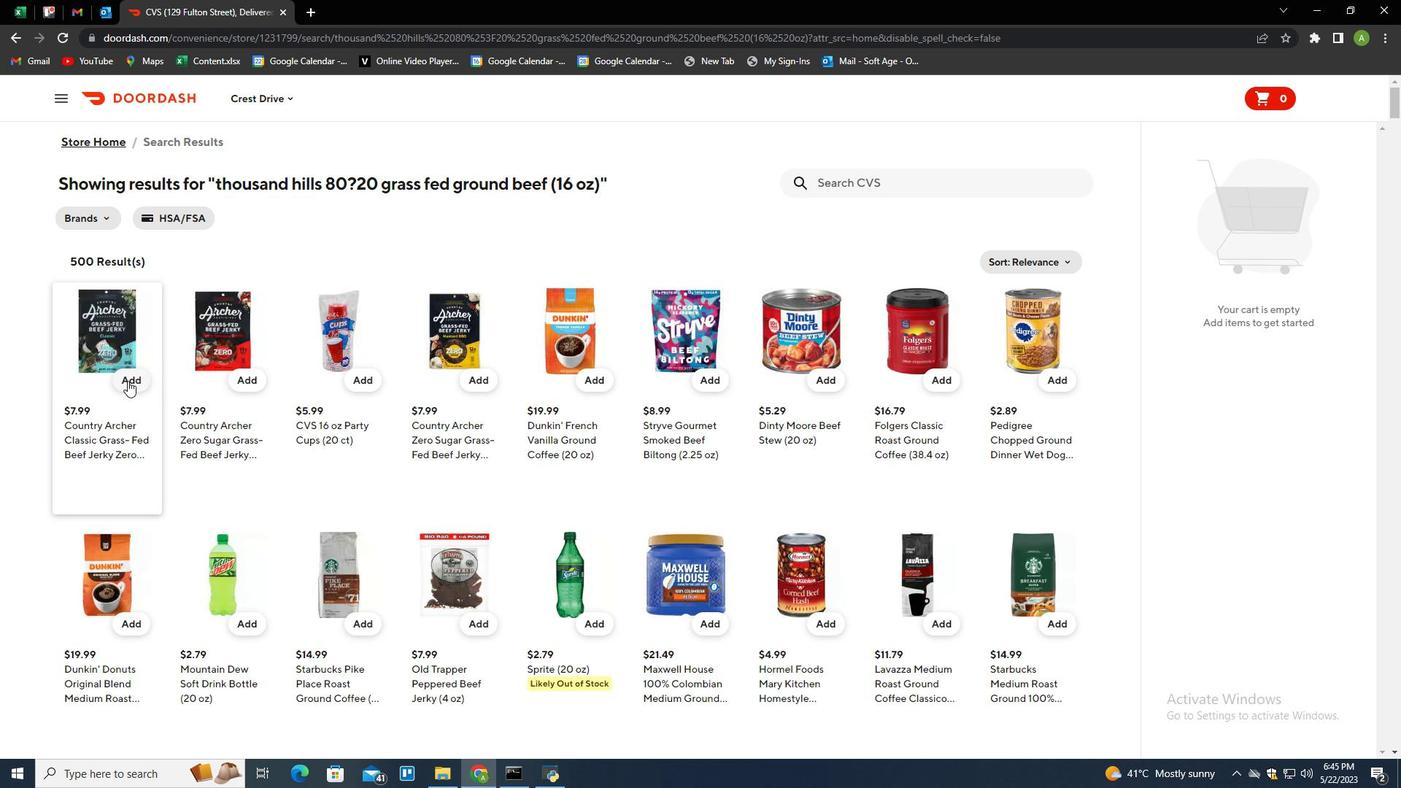 
Action: Mouse moved to (875, 178)
Screenshot: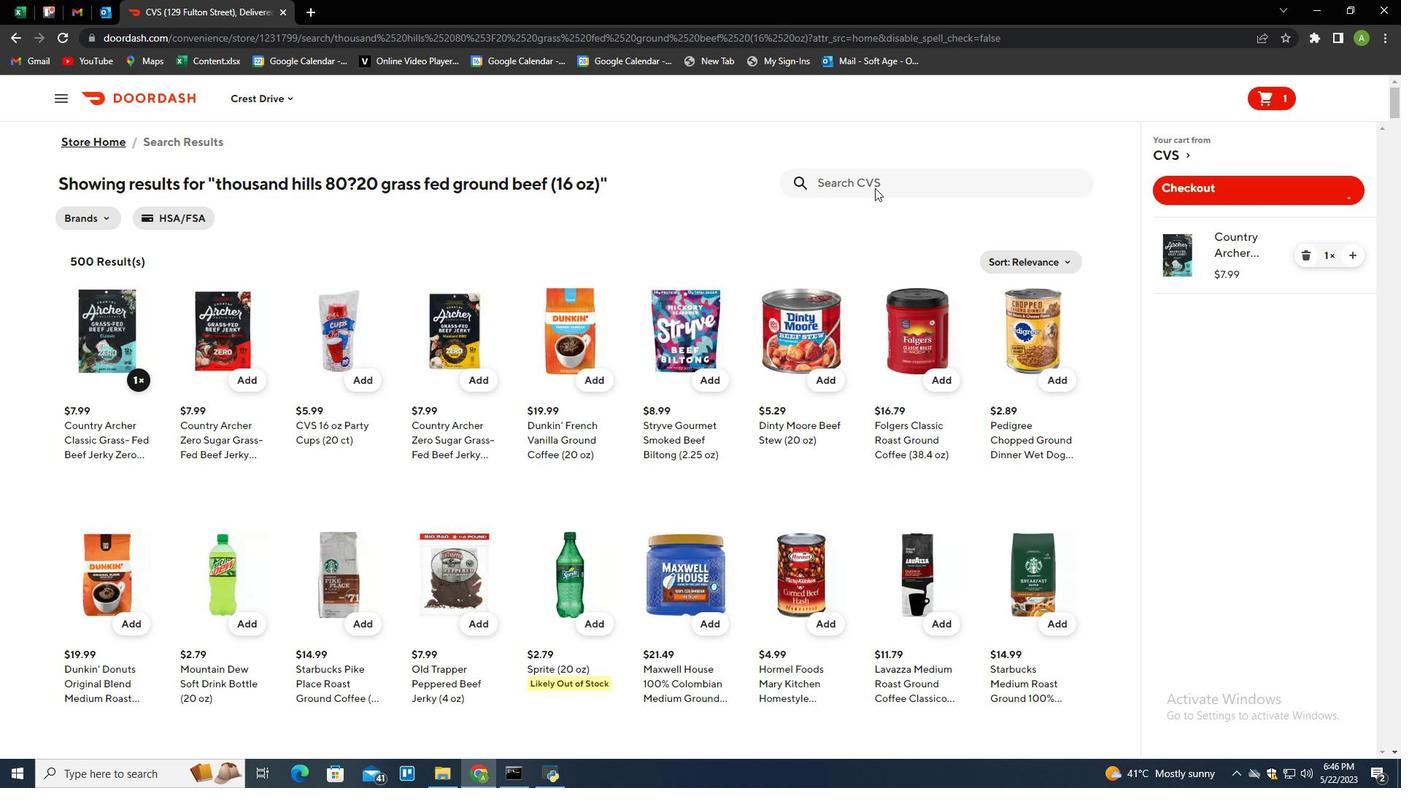
Action: Mouse pressed left at (875, 178)
Screenshot: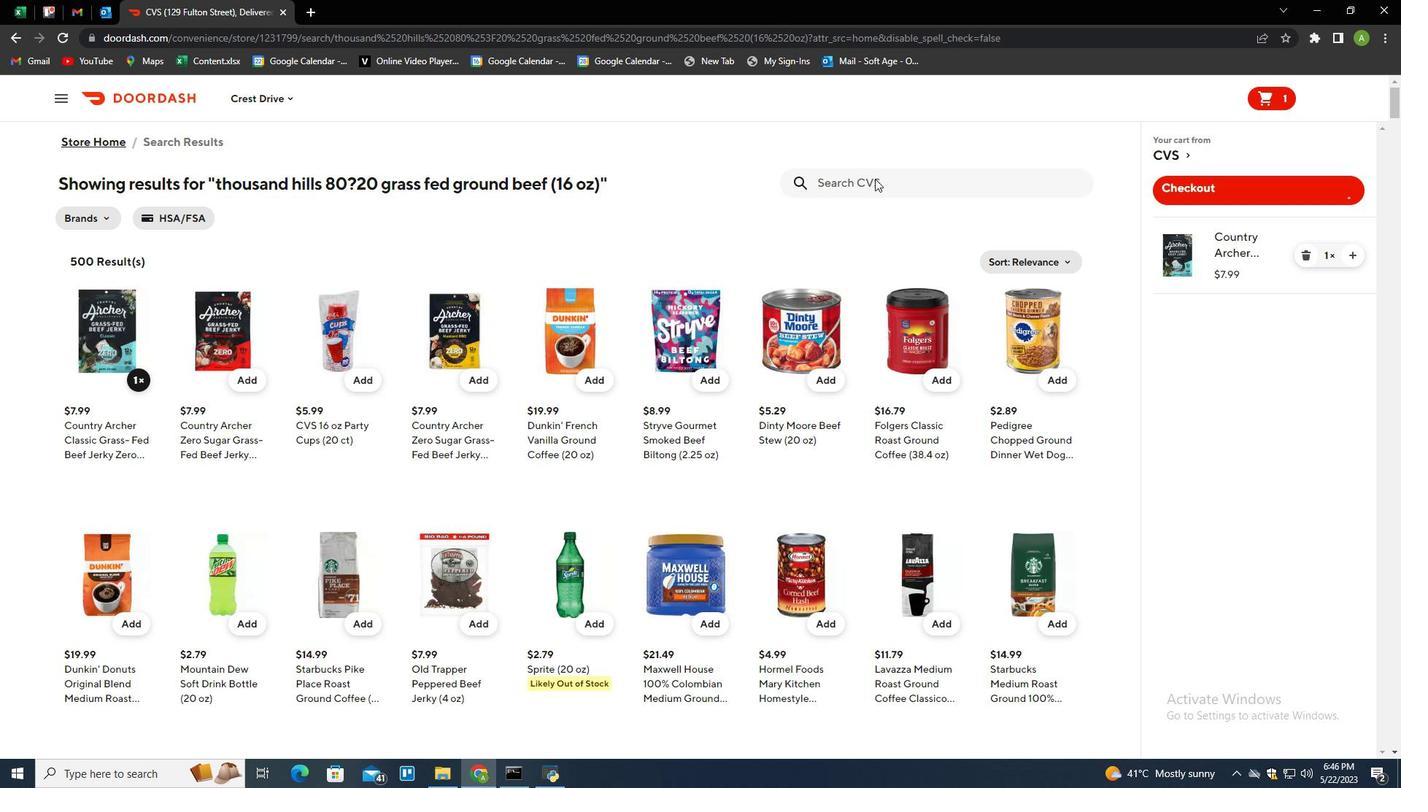 
Action: Key pressed <Key.space>bens<Key.space>original<Key.space>ready<Key.space>rice<Key.backspace>e<Key.space>long<Key.space>grain<Key.space>white<Key.space>original<Key.space><Key.shift><Key.shift><Key.shift><Key.shift><Key.shift><Key.shift><Key.shift><Key.shift><Key.shift><Key.shift><Key.shift><Key.shift><Key.shift><Key.shift><Key.shift><Key.shift><Key.shift><Key.shift><Key.shift><Key.shift><Key.shift><Key.shift><Key.shift>)<Key.backspace><Key.shift>(8<Key.shift>>8<Key.backspace><Key.backspace>.8<Key.space>oz<Key.shift>)<Key.enter>
Screenshot: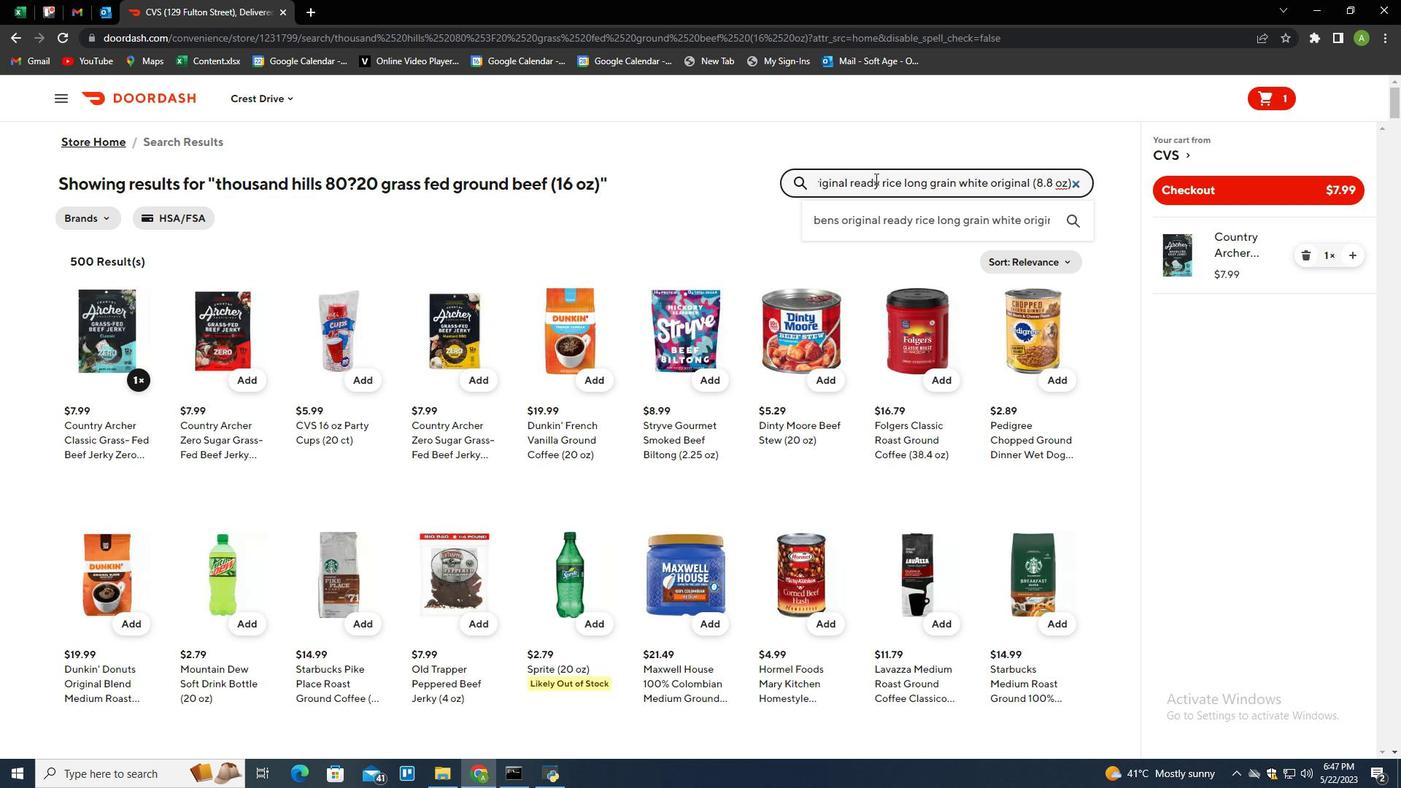 
Action: Mouse moved to (137, 375)
Screenshot: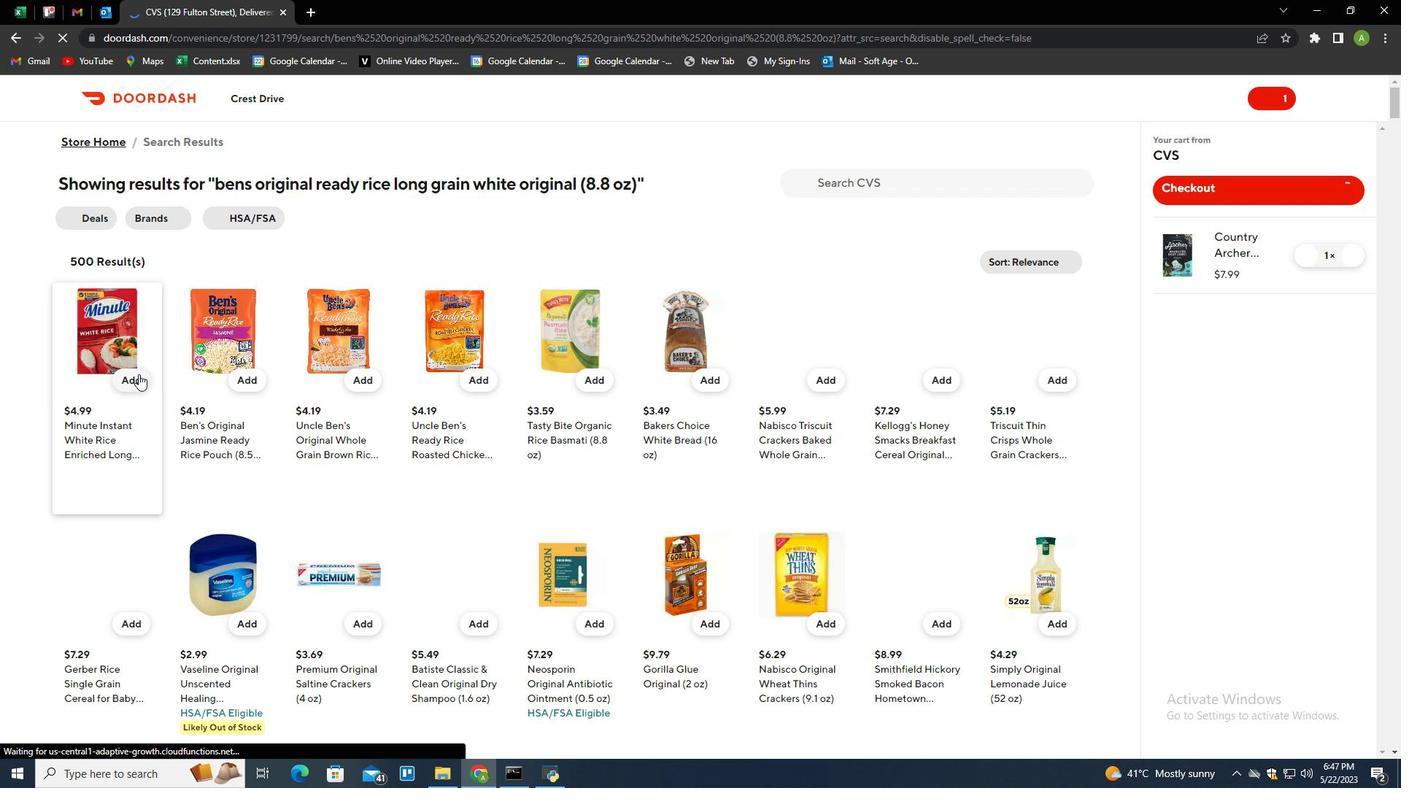 
Action: Mouse pressed left at (137, 375)
Screenshot: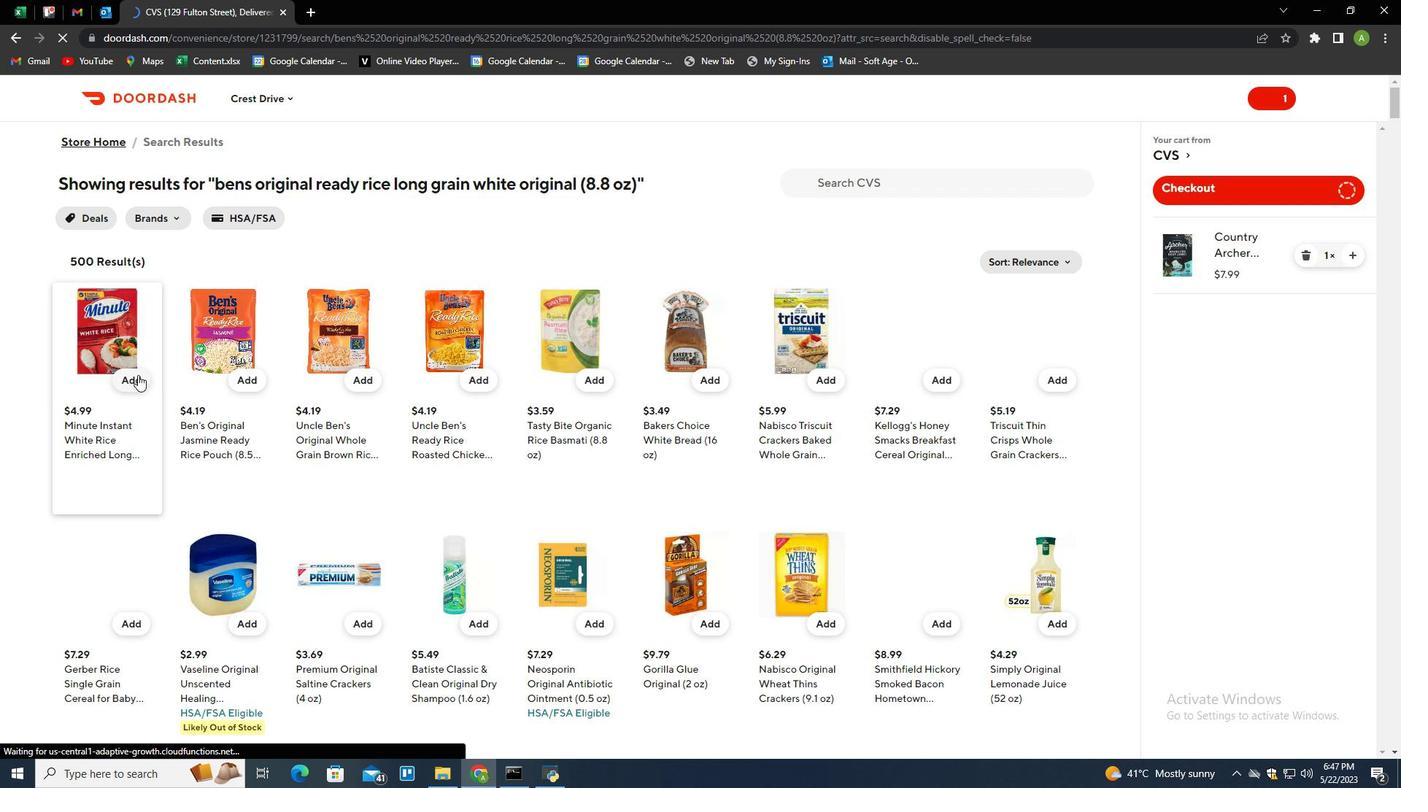 
Action: Mouse moved to (1186, 191)
Screenshot: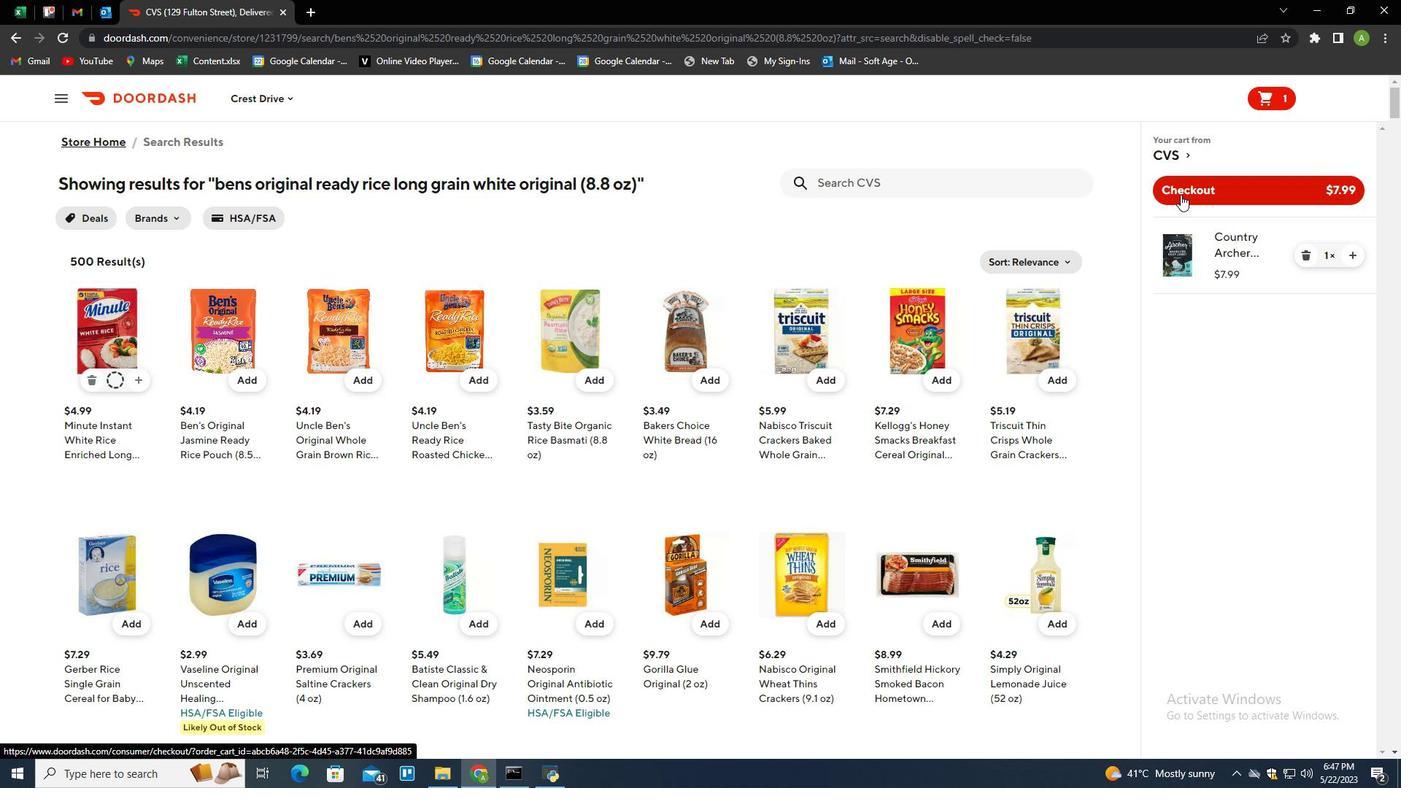
Action: Mouse pressed left at (1186, 191)
Screenshot: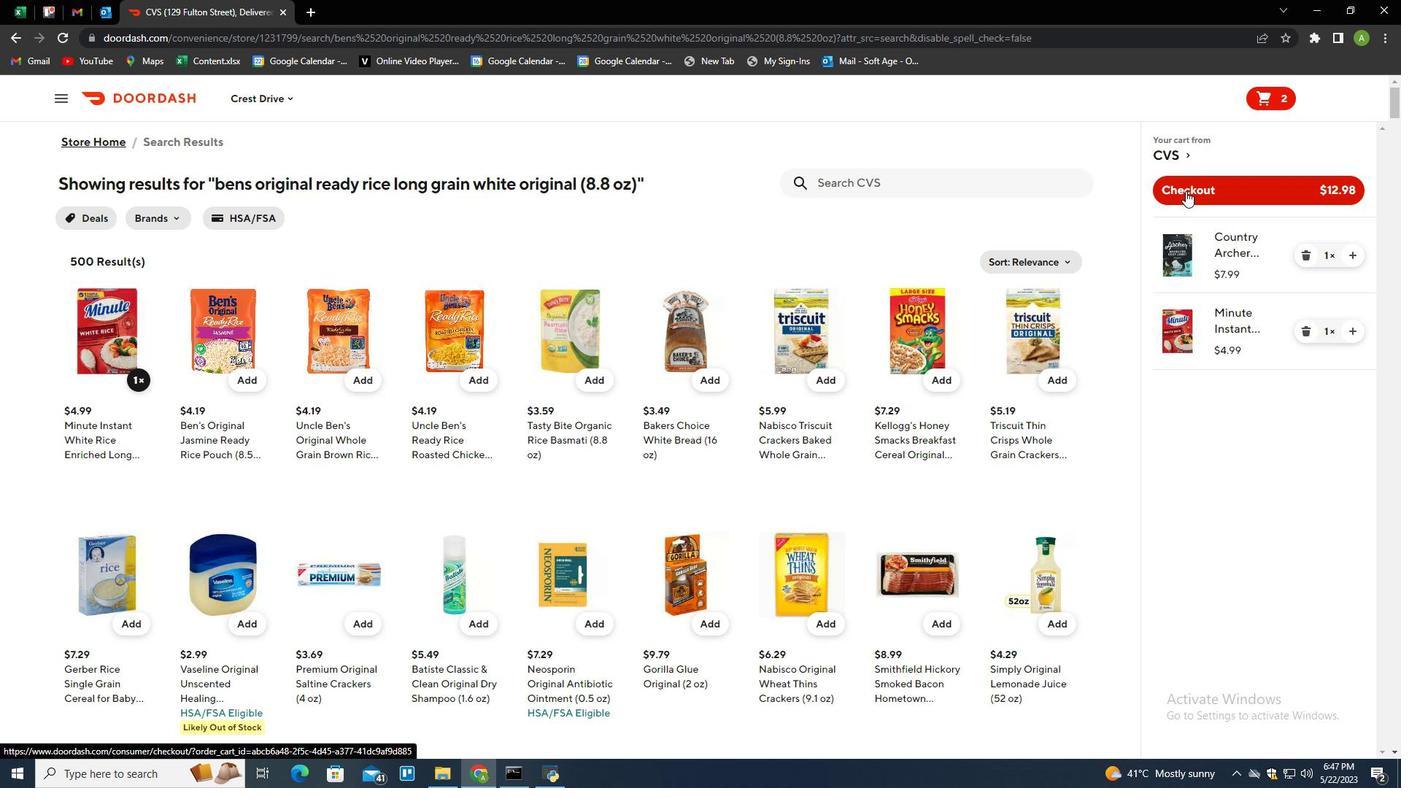 
